 Task: Open Card Employee Onboarding Review in Board Sales Compensation and Incentive Design to Workspace Database Management and add a team member Softage.2@softage.net, a label Purple, a checklist Scuba Diving, an attachment from your onedrive, a color Purple and finally, add a card description 'Plan and execute company team-building retreat with a focus on team communication' and a comment 'This item presents an opportunity to showcase our skills and expertise, so let us make the most of it.'. Add a start date 'Jan 12, 1900' with a due date 'Jan 19, 1900'
Action: Mouse moved to (43, 322)
Screenshot: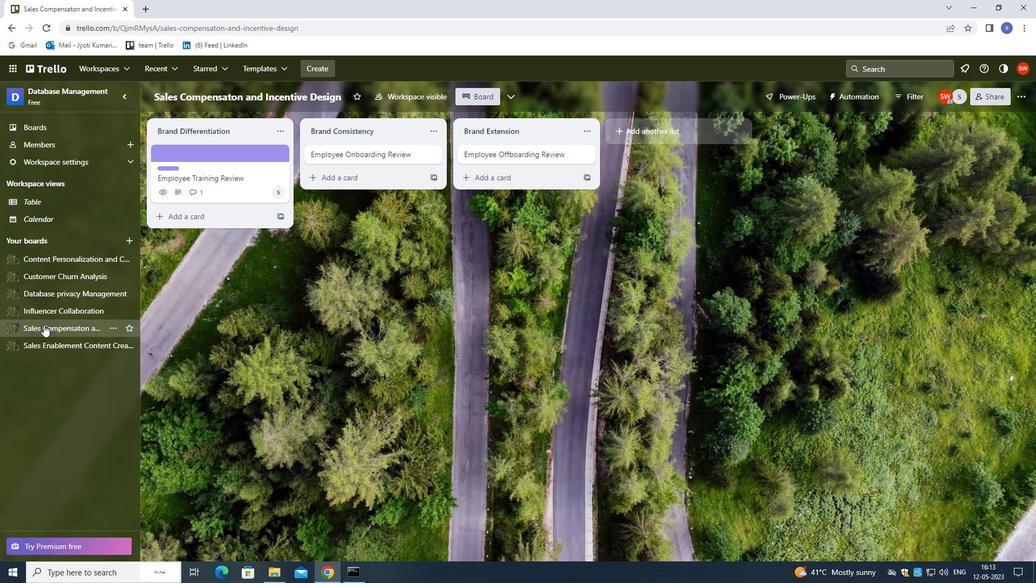 
Action: Mouse pressed left at (43, 322)
Screenshot: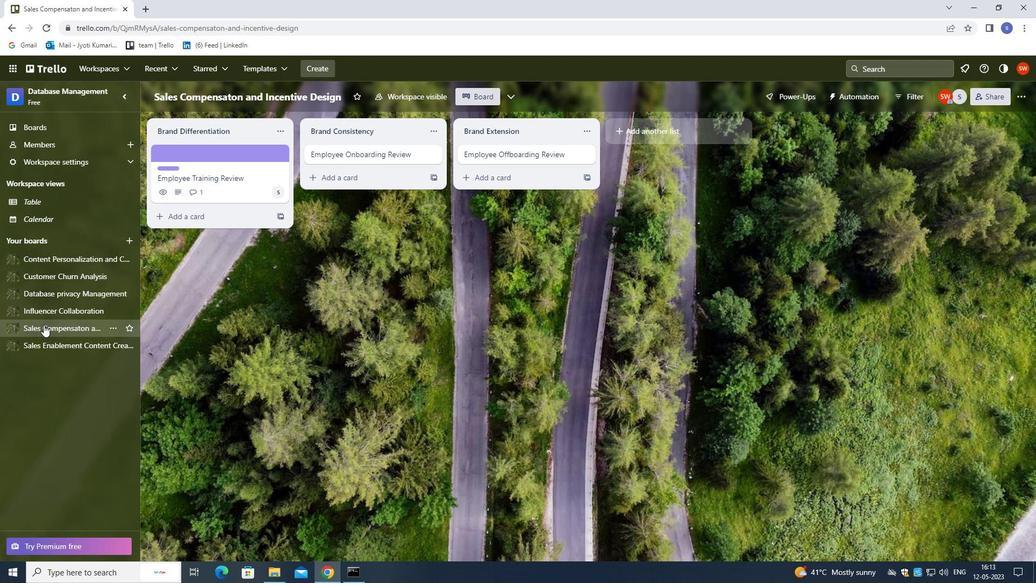 
Action: Mouse moved to (341, 153)
Screenshot: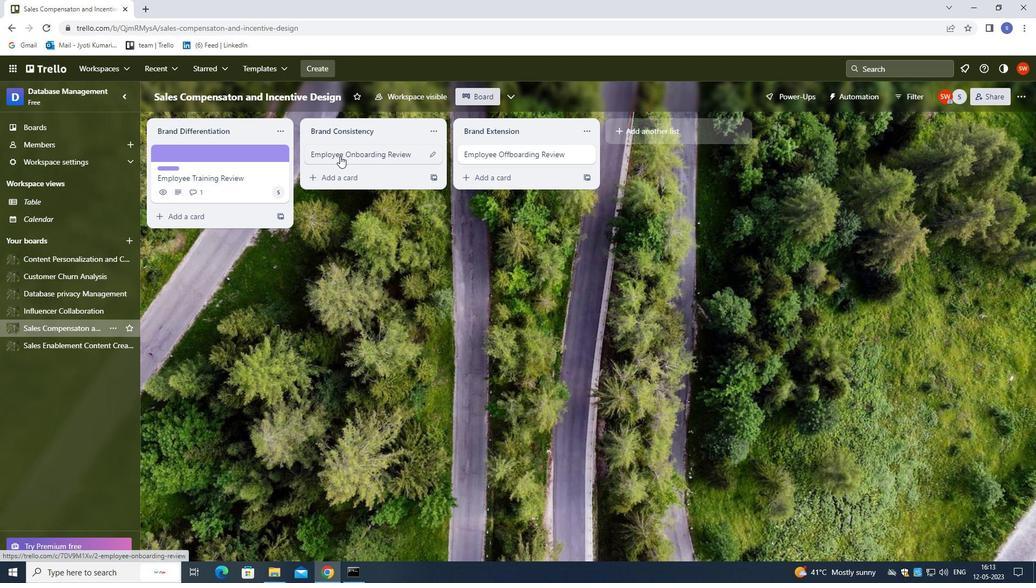 
Action: Mouse pressed left at (341, 153)
Screenshot: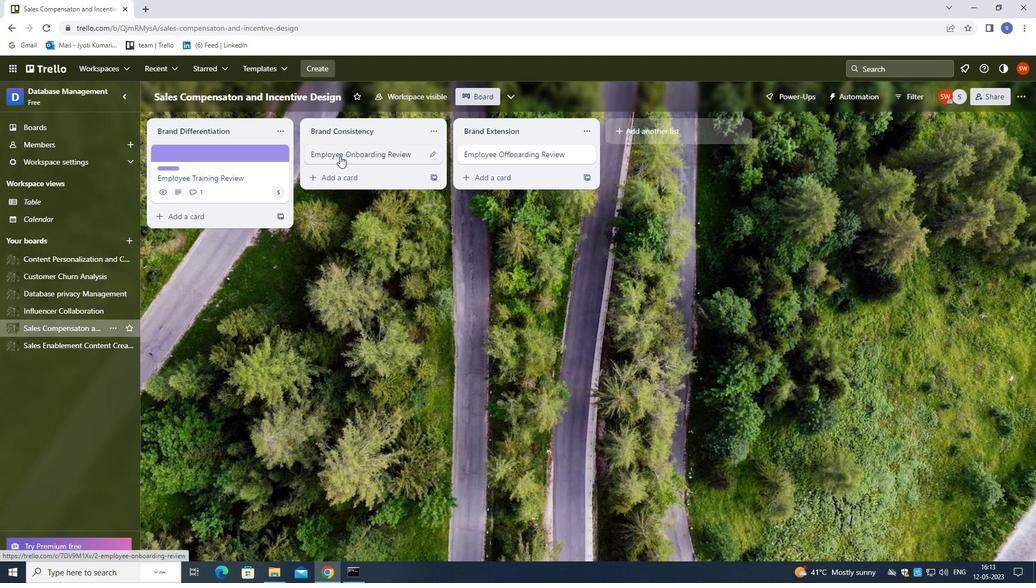 
Action: Mouse moved to (630, 189)
Screenshot: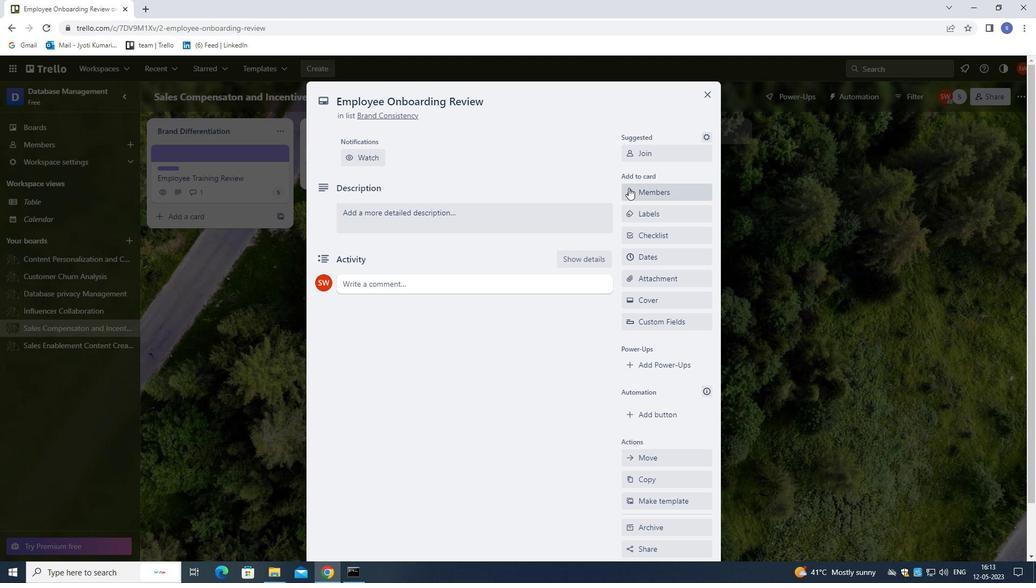 
Action: Mouse pressed left at (630, 189)
Screenshot: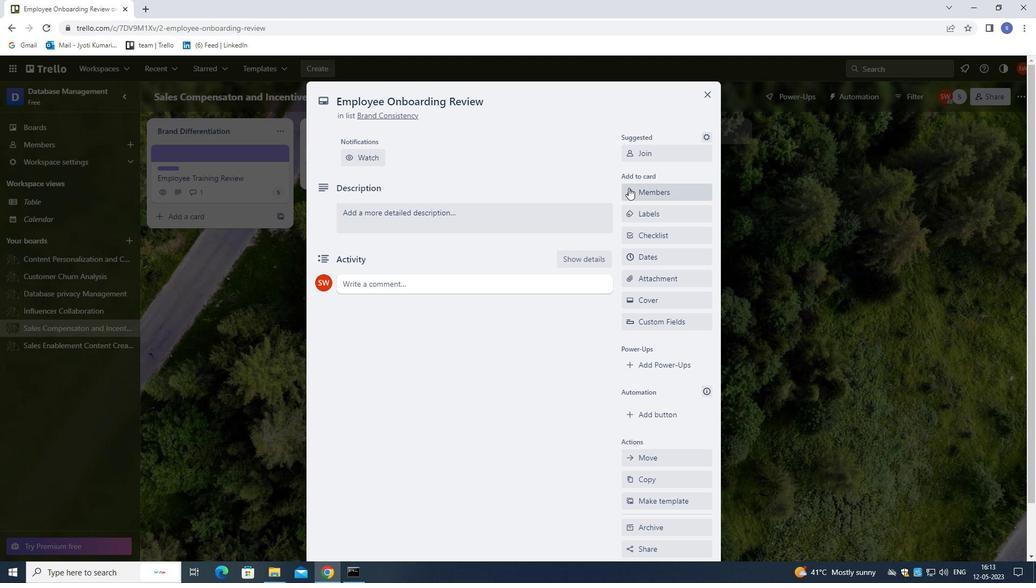 
Action: Mouse moved to (603, 309)
Screenshot: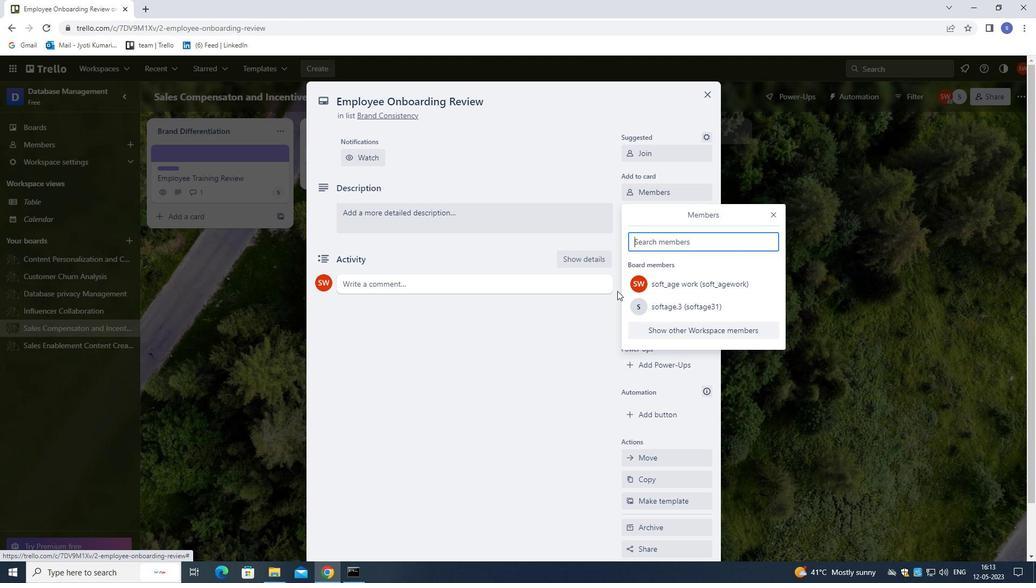 
Action: Key pressed softage.2<Key.shift>@SOFTAGE.NET
Screenshot: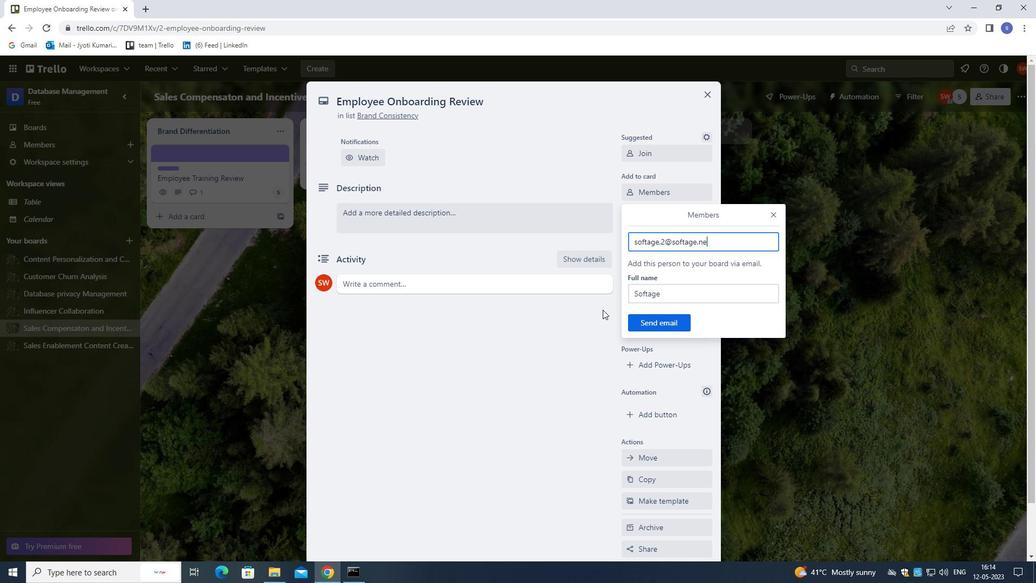 
Action: Mouse moved to (635, 320)
Screenshot: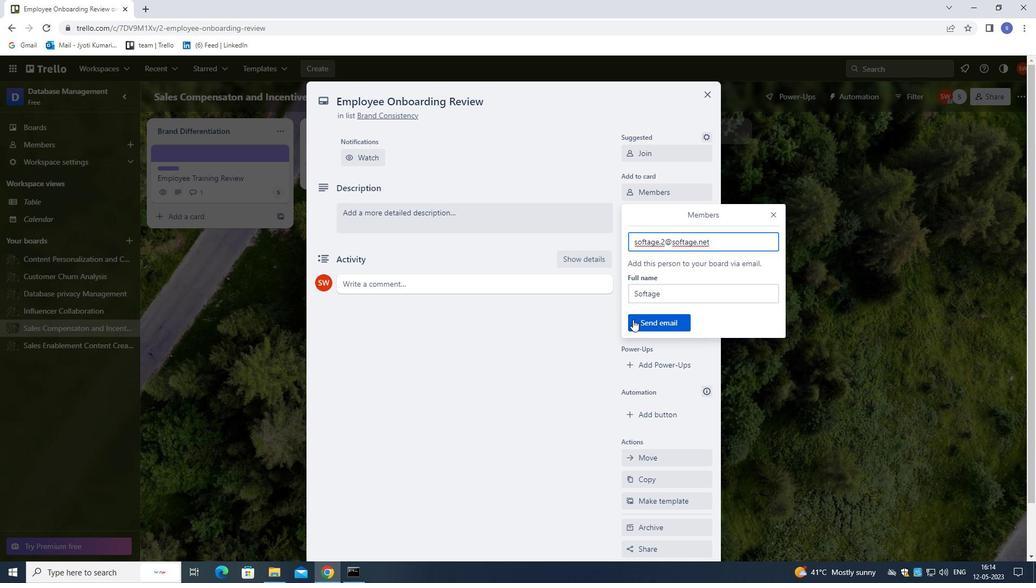 
Action: Mouse pressed left at (635, 320)
Screenshot: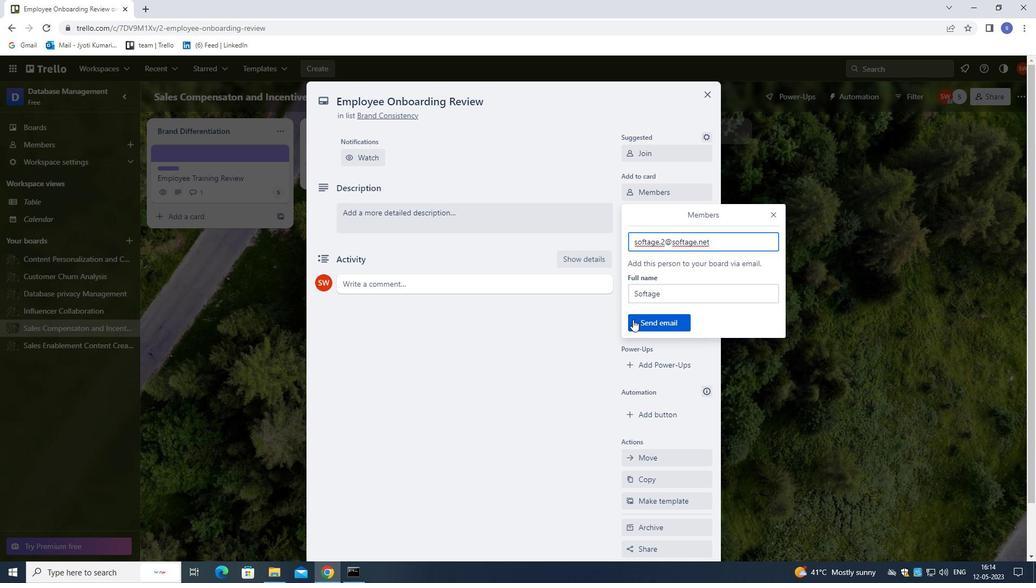 
Action: Mouse moved to (648, 217)
Screenshot: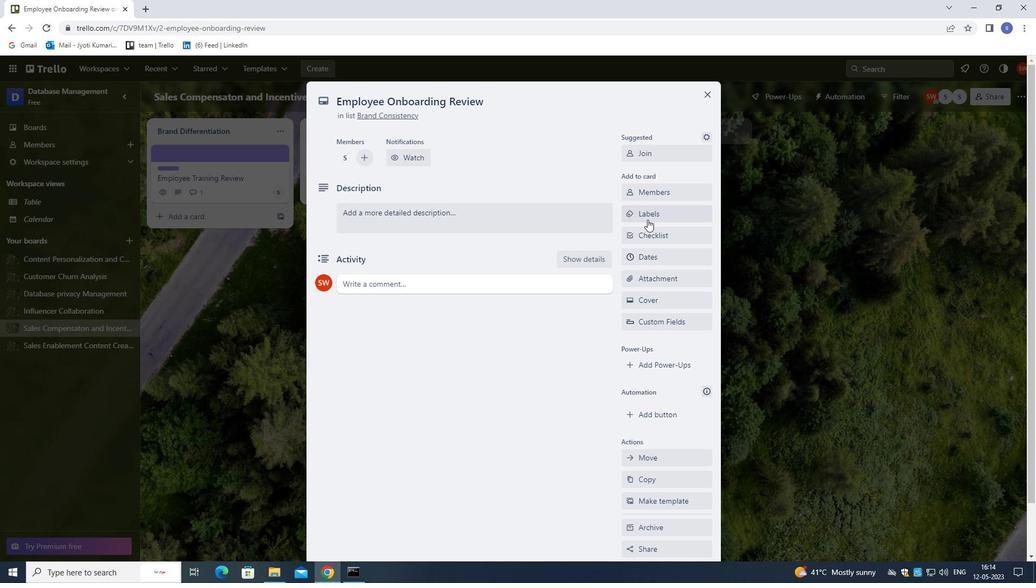 
Action: Mouse pressed left at (648, 217)
Screenshot: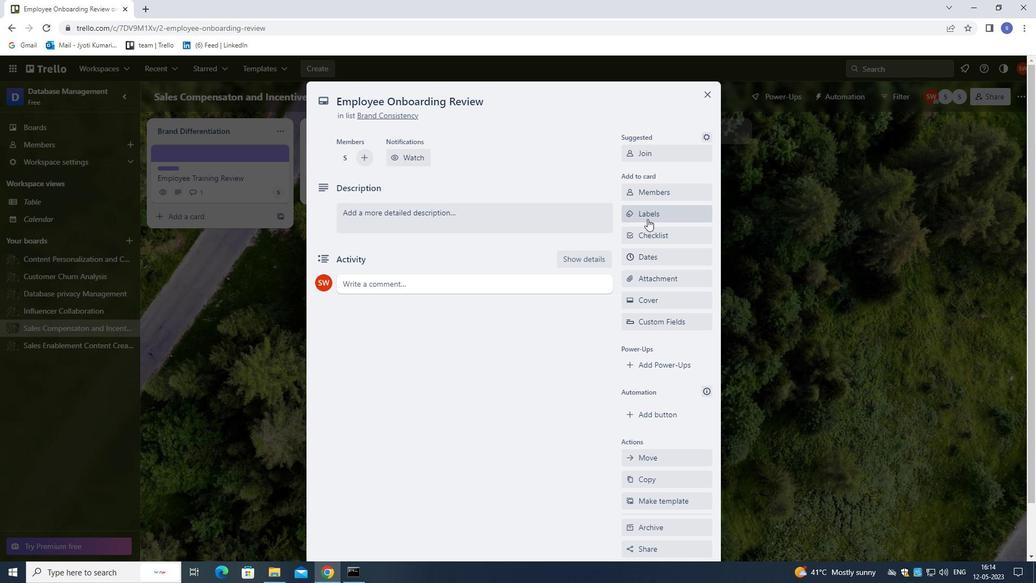 
Action: Mouse moved to (648, 216)
Screenshot: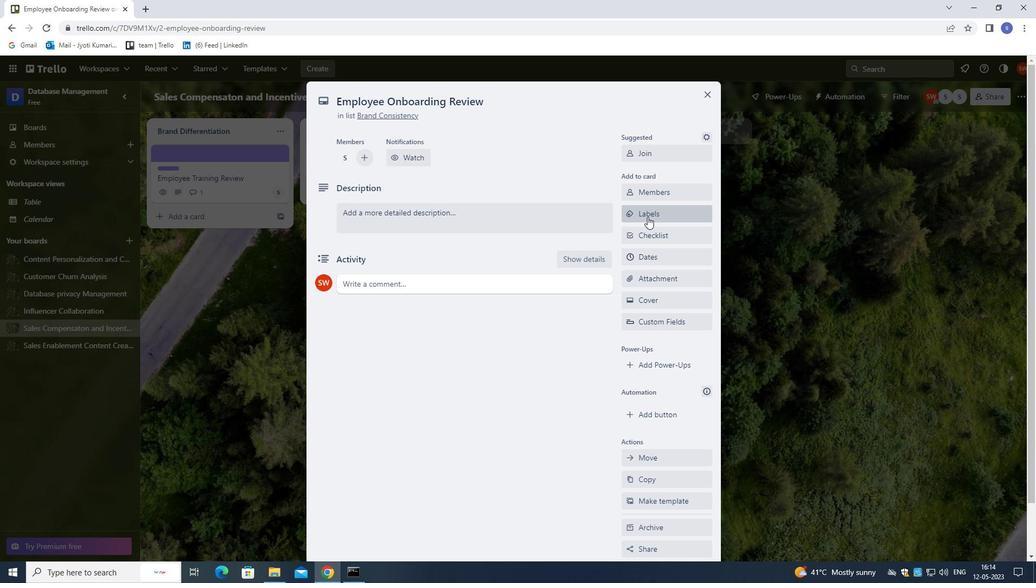 
Action: Key pressed P
Screenshot: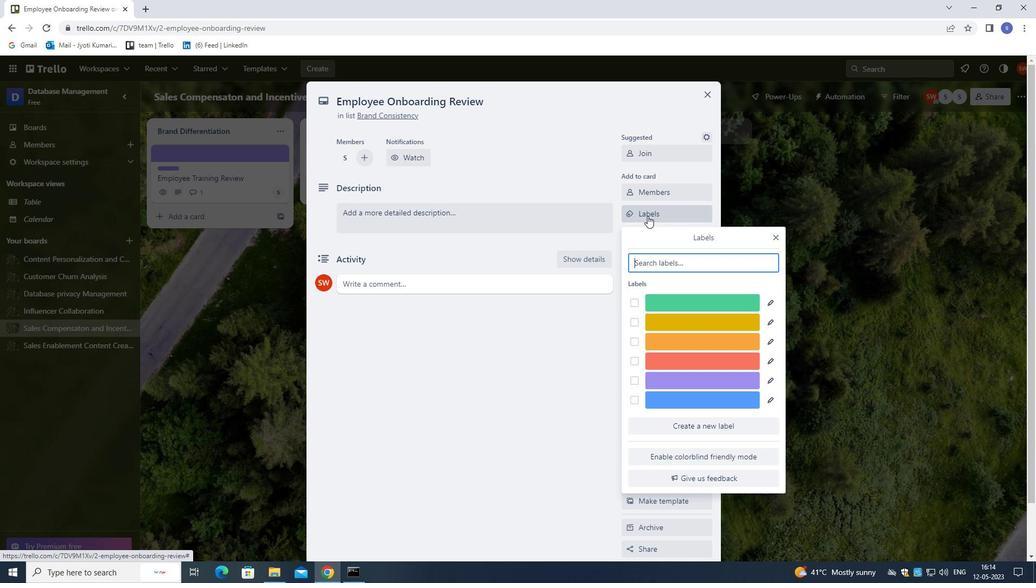 
Action: Mouse moved to (677, 304)
Screenshot: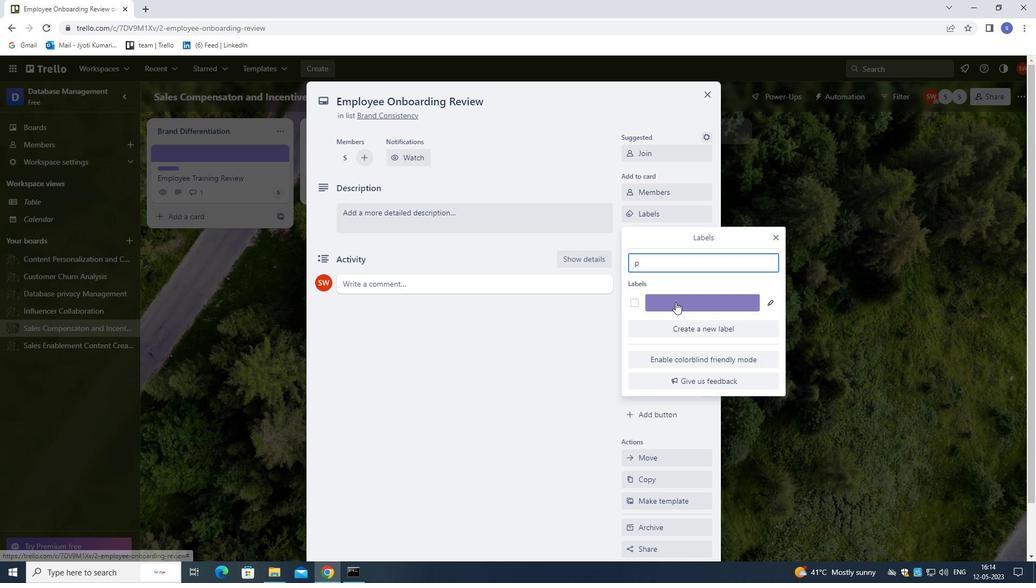 
Action: Mouse pressed left at (677, 304)
Screenshot: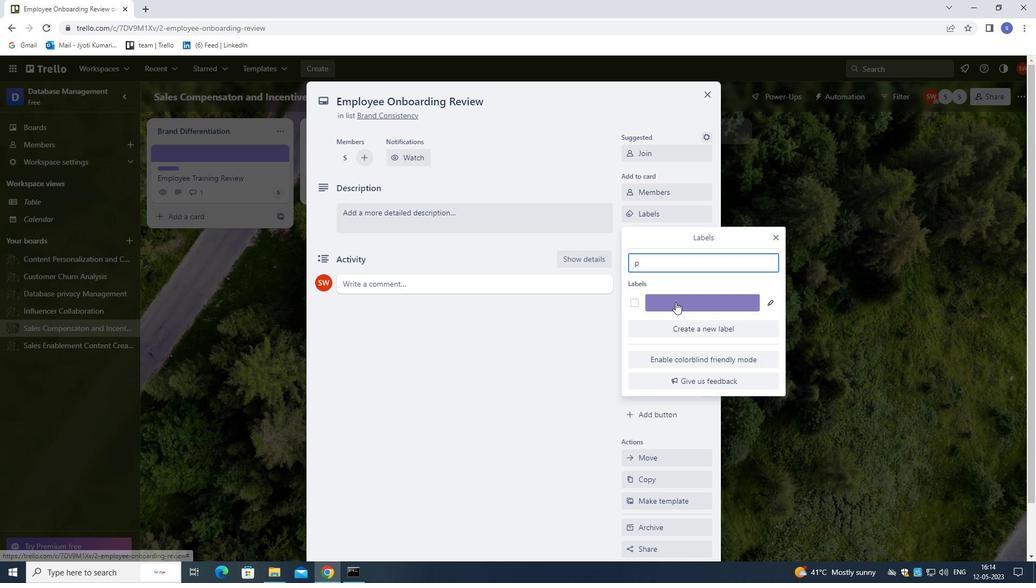 
Action: Mouse moved to (778, 235)
Screenshot: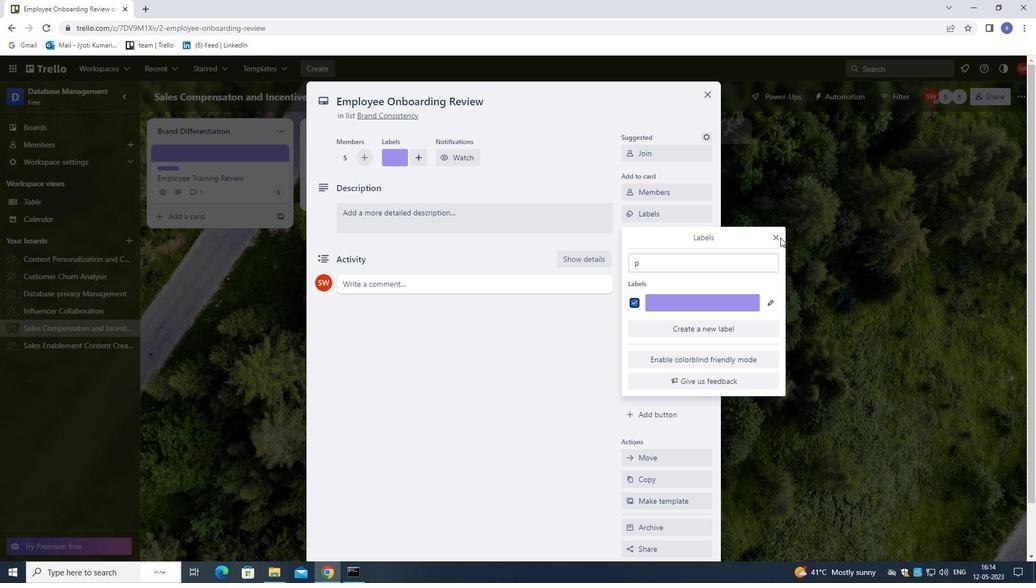 
Action: Mouse pressed left at (778, 235)
Screenshot: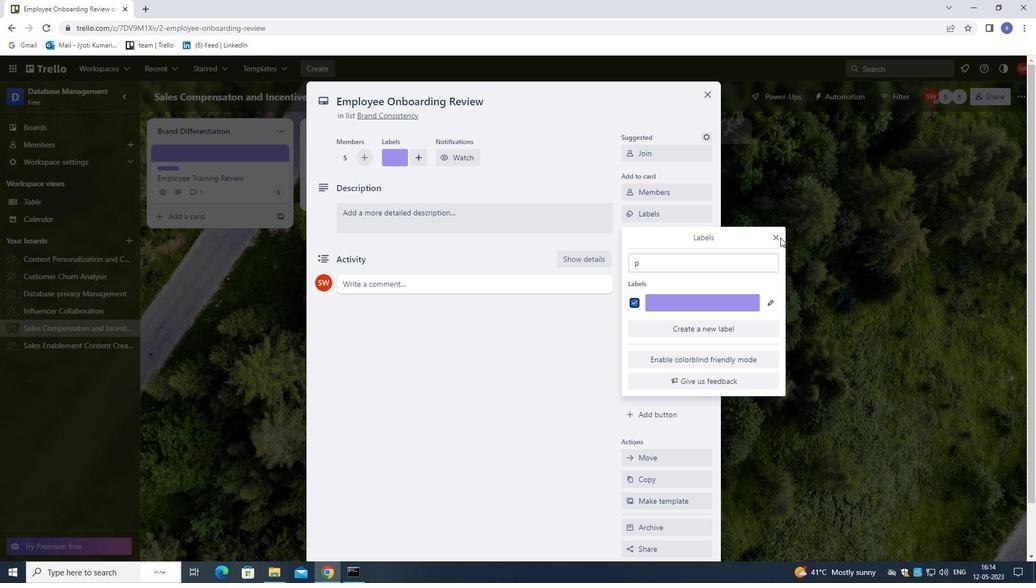 
Action: Mouse moved to (655, 238)
Screenshot: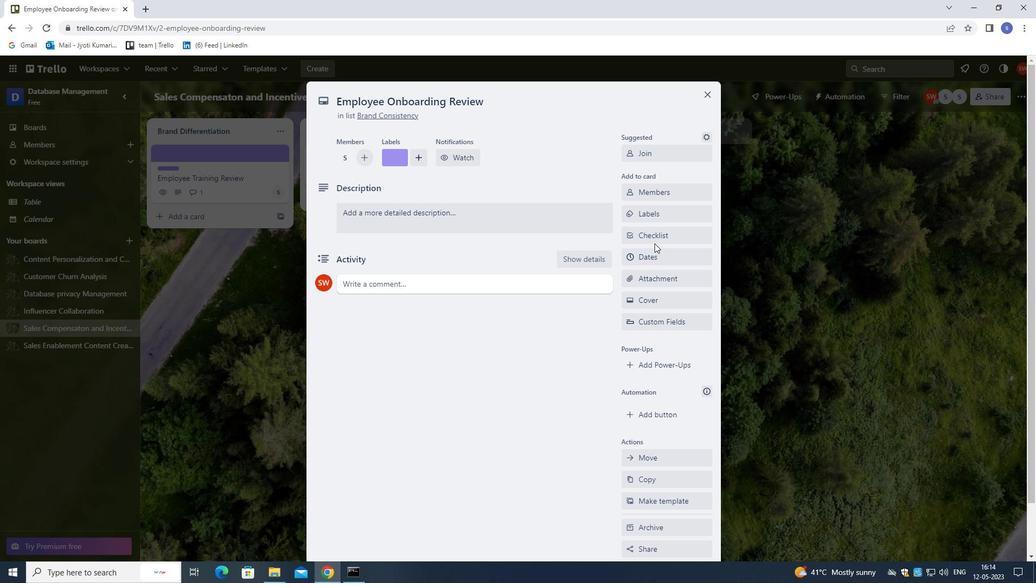 
Action: Mouse pressed left at (655, 238)
Screenshot: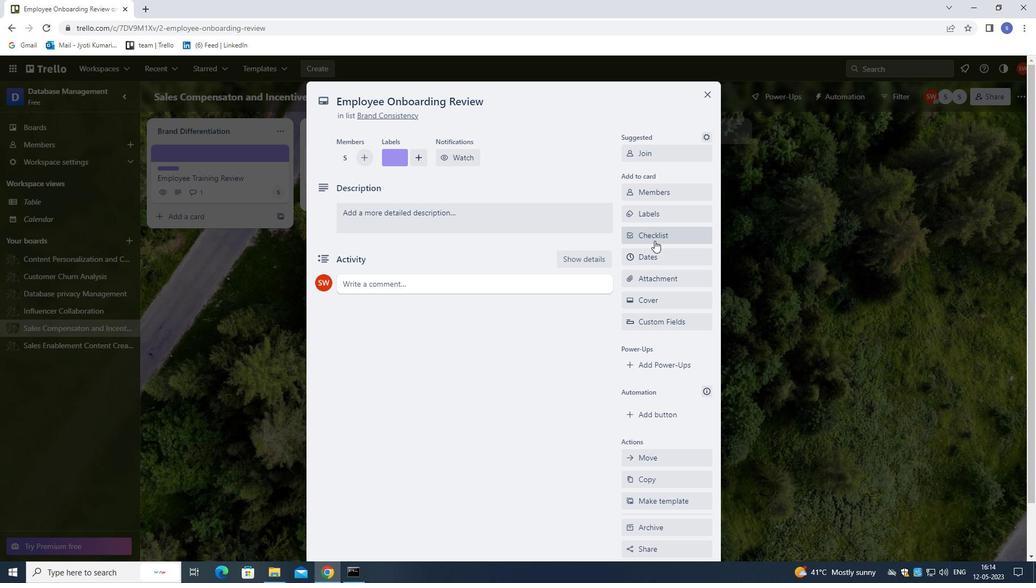 
Action: Mouse moved to (655, 238)
Screenshot: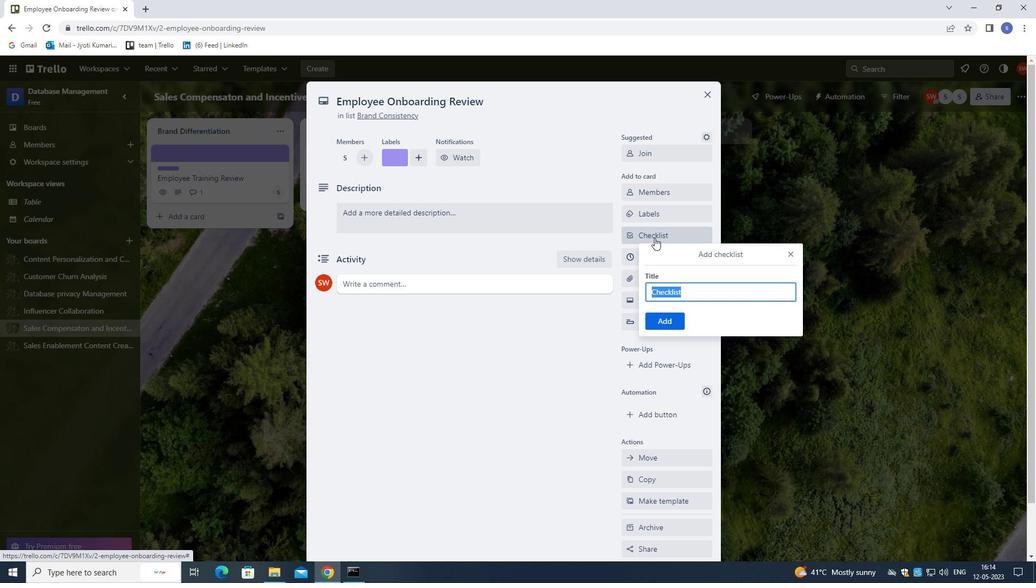 
Action: Key pressed SC
Screenshot: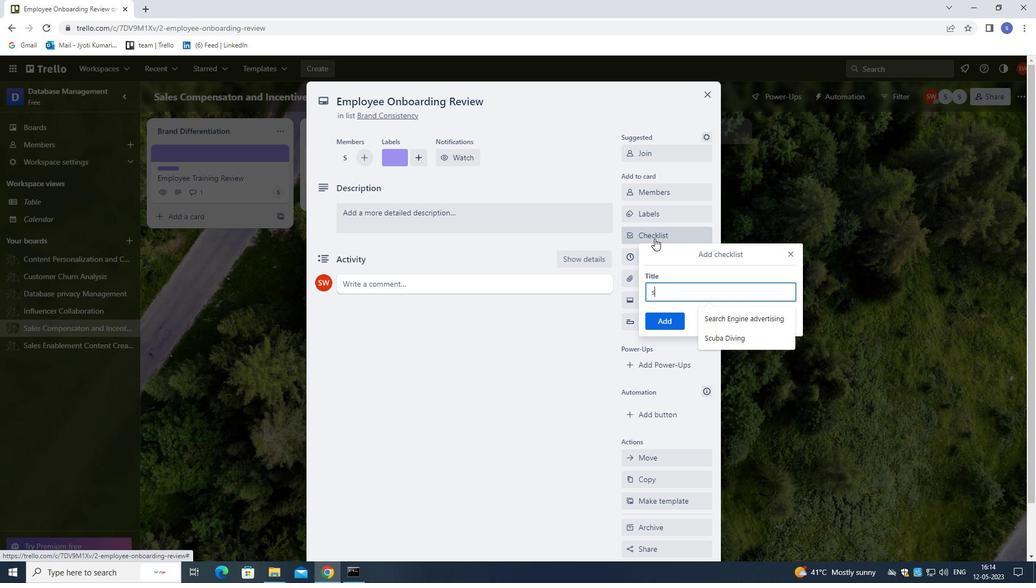 
Action: Mouse moved to (713, 323)
Screenshot: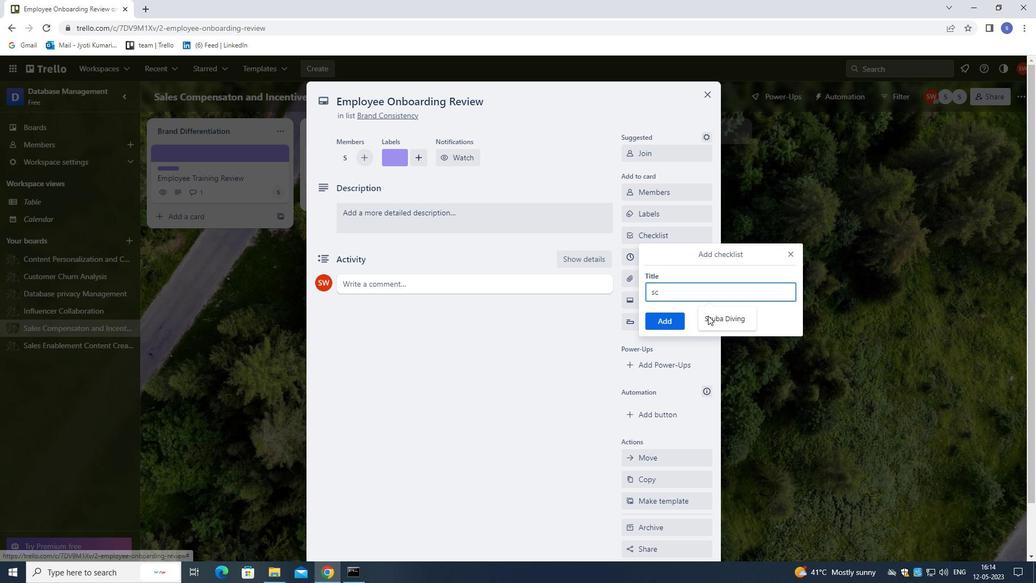 
Action: Mouse pressed left at (713, 323)
Screenshot: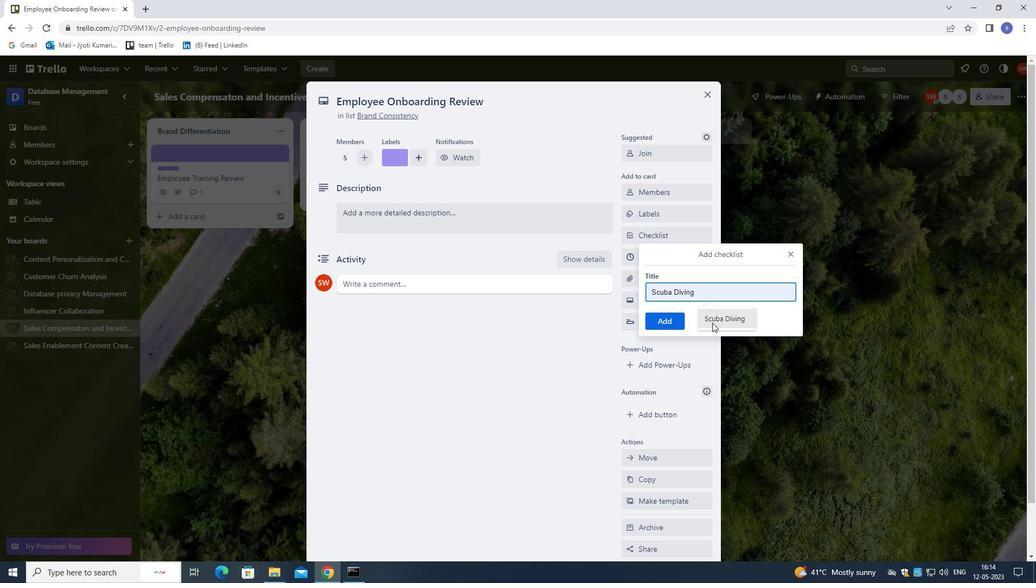 
Action: Mouse moved to (658, 317)
Screenshot: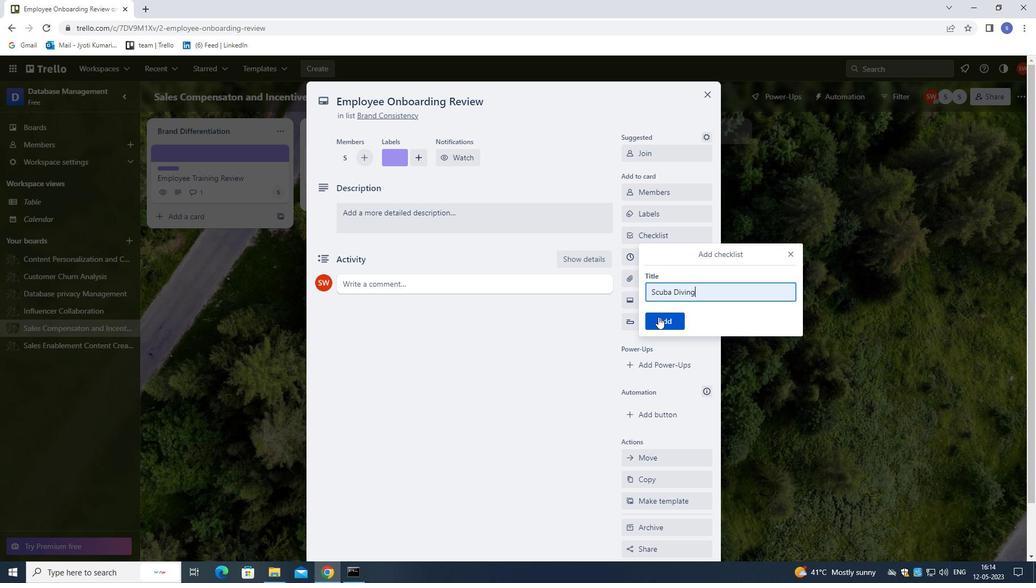 
Action: Mouse pressed left at (658, 317)
Screenshot: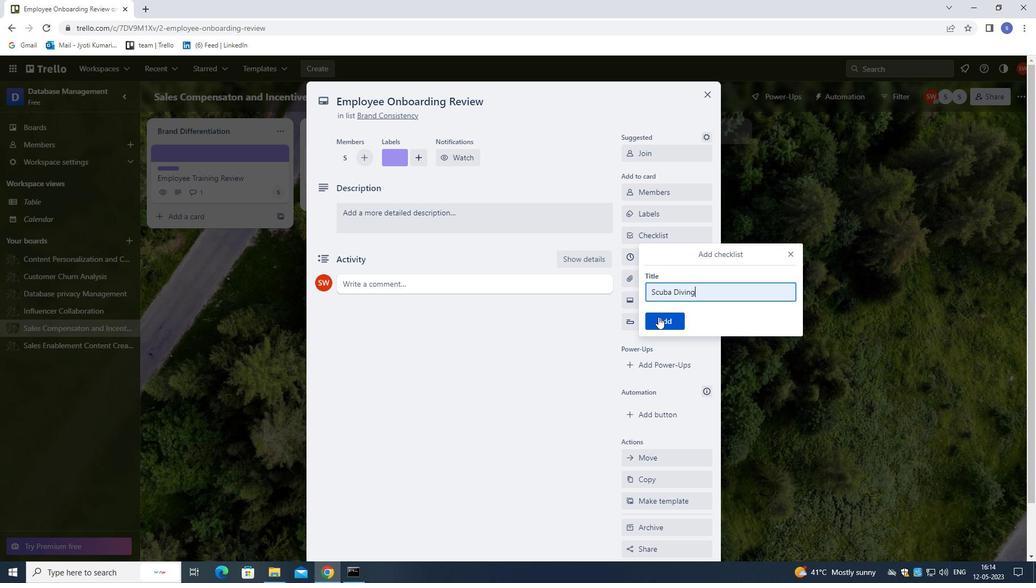 
Action: Mouse moved to (645, 258)
Screenshot: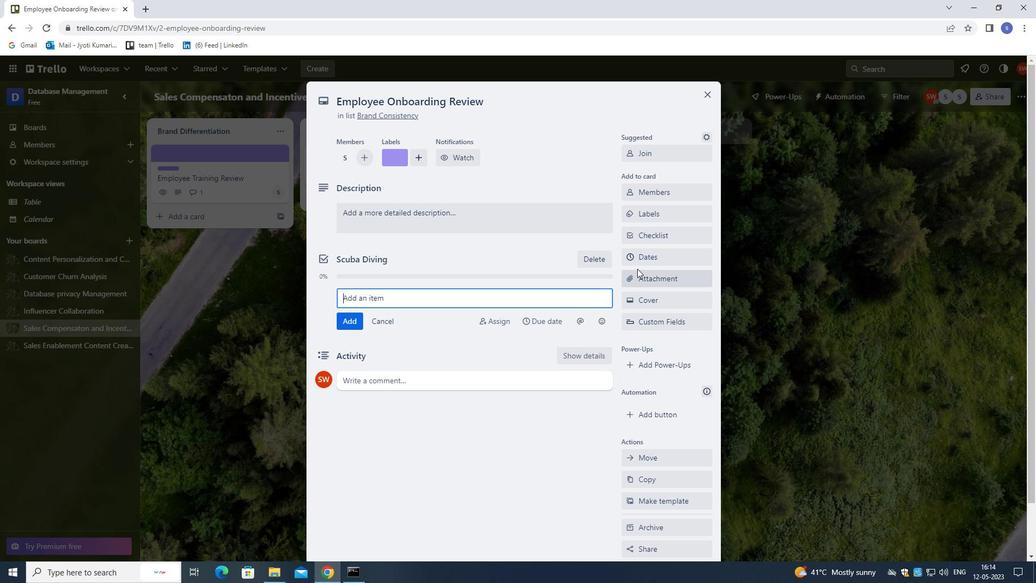 
Action: Mouse pressed left at (645, 258)
Screenshot: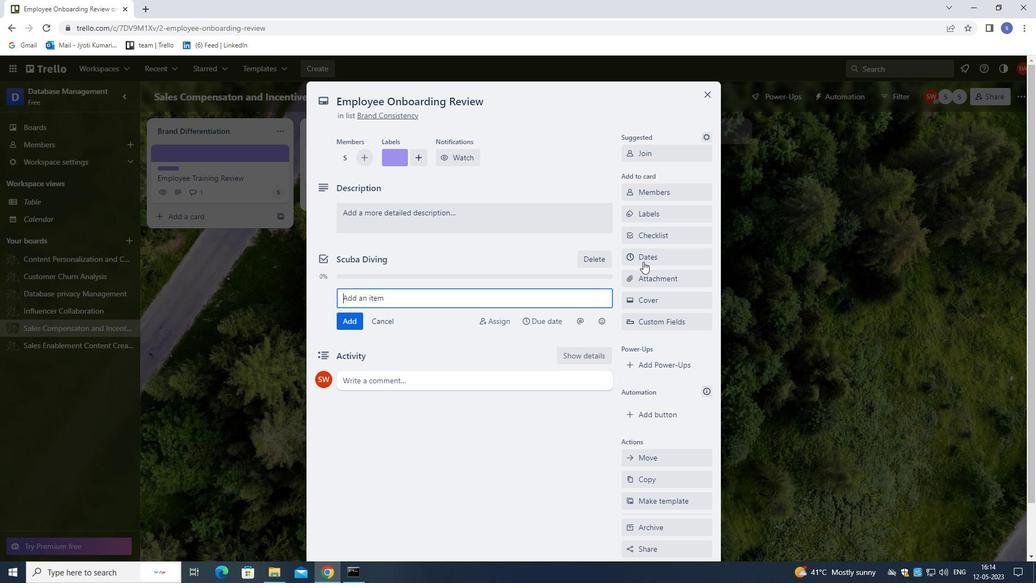 
Action: Mouse moved to (635, 291)
Screenshot: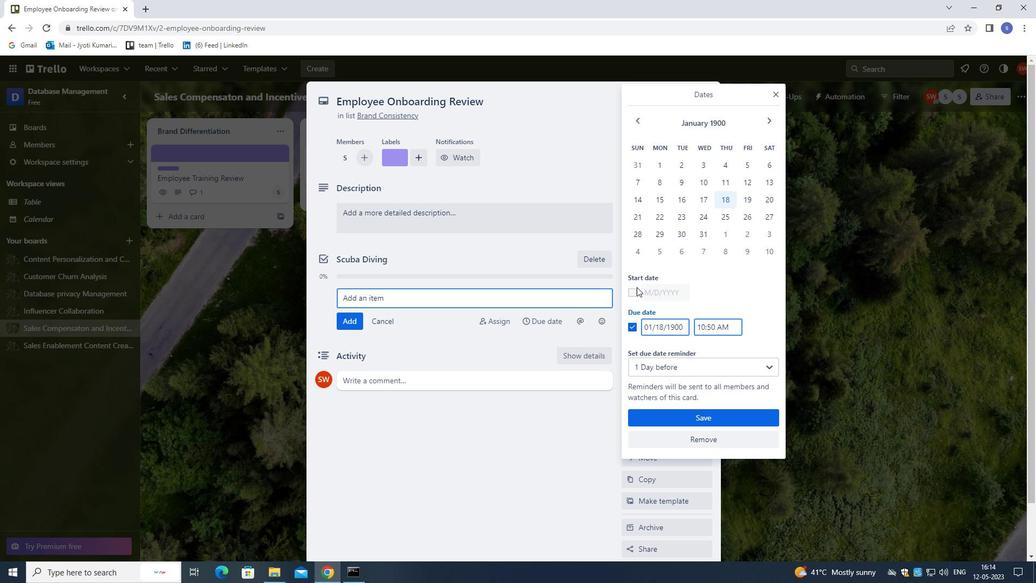 
Action: Mouse pressed left at (635, 291)
Screenshot: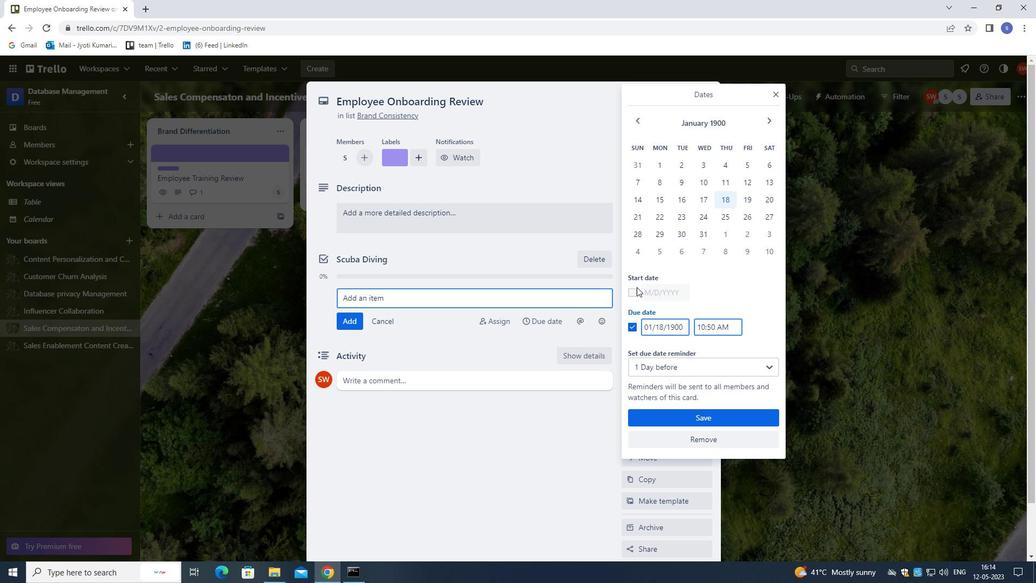 
Action: Mouse moved to (656, 289)
Screenshot: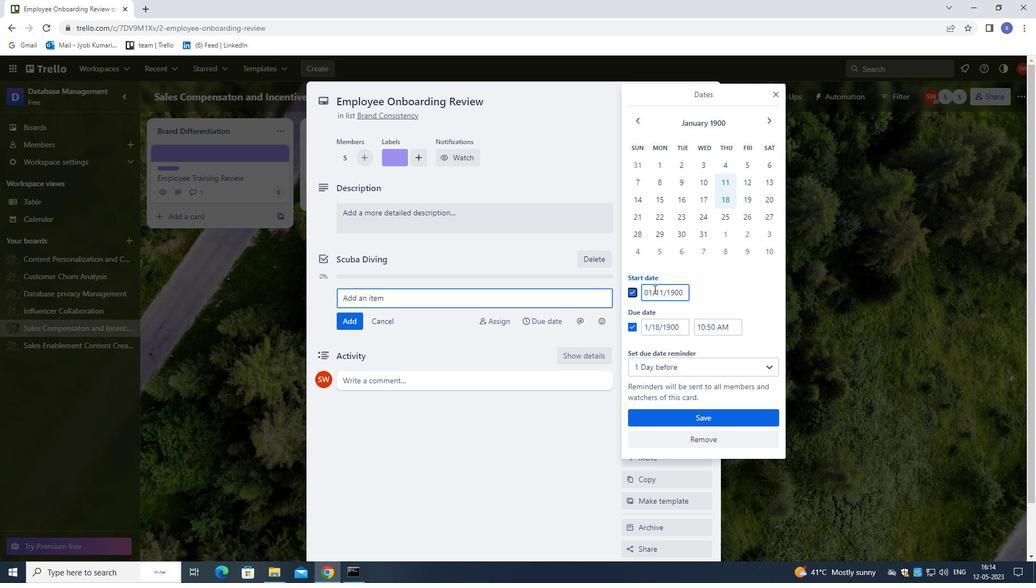 
Action: Mouse pressed left at (656, 289)
Screenshot: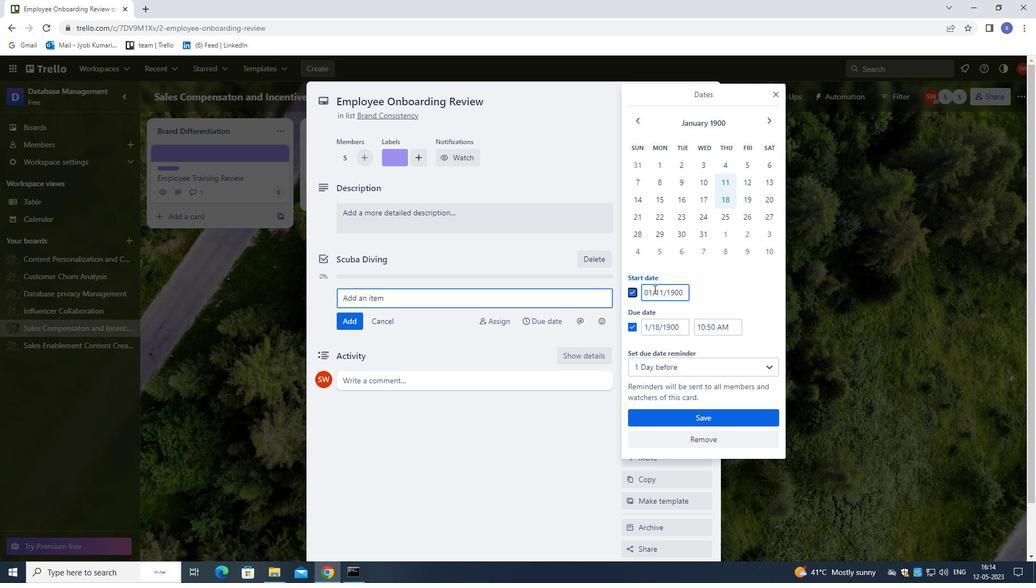 
Action: Mouse moved to (658, 341)
Screenshot: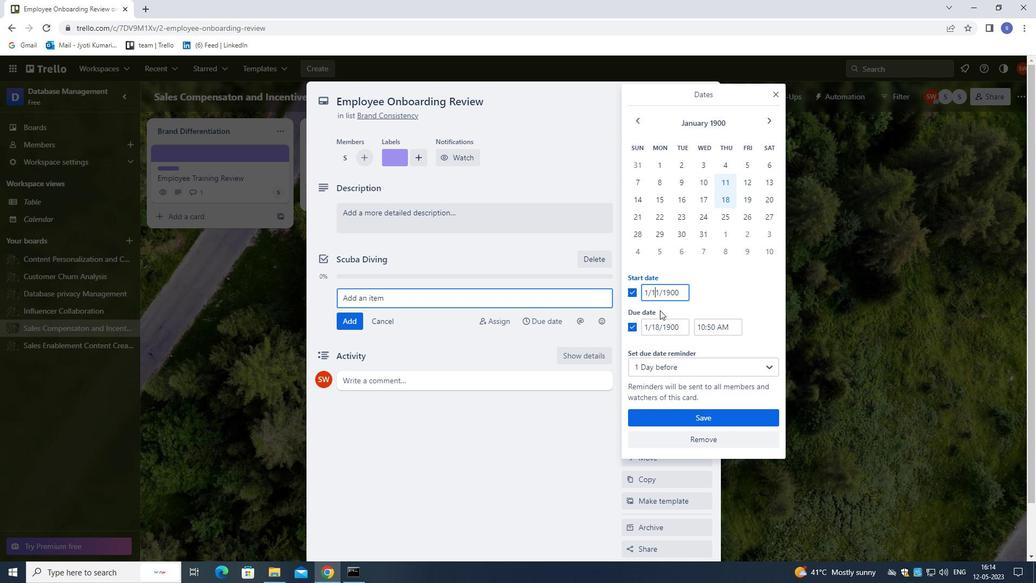
Action: Key pressed <Key.right><Key.backspace>2
Screenshot: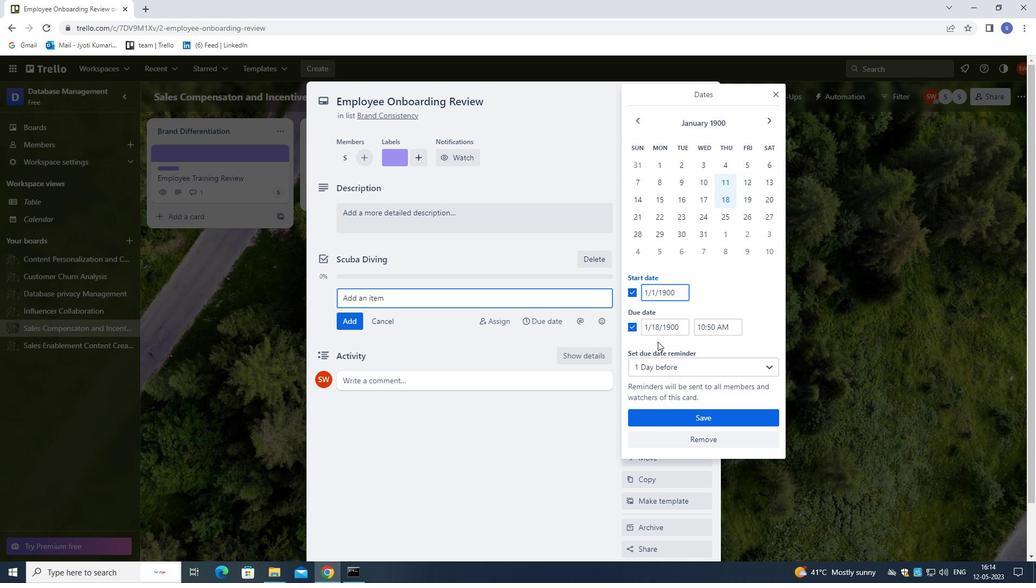 
Action: Mouse moved to (651, 325)
Screenshot: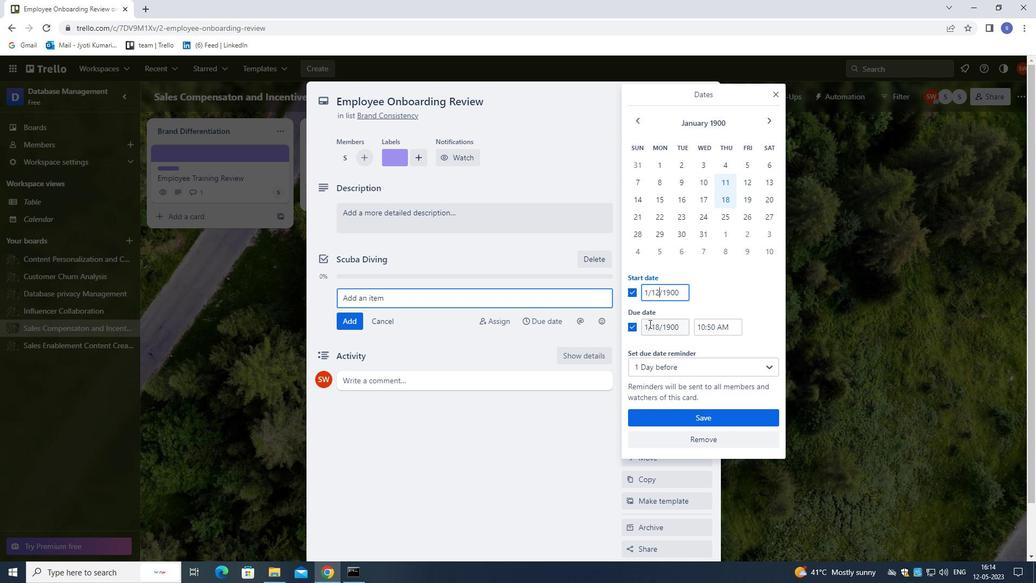 
Action: Mouse pressed left at (651, 325)
Screenshot: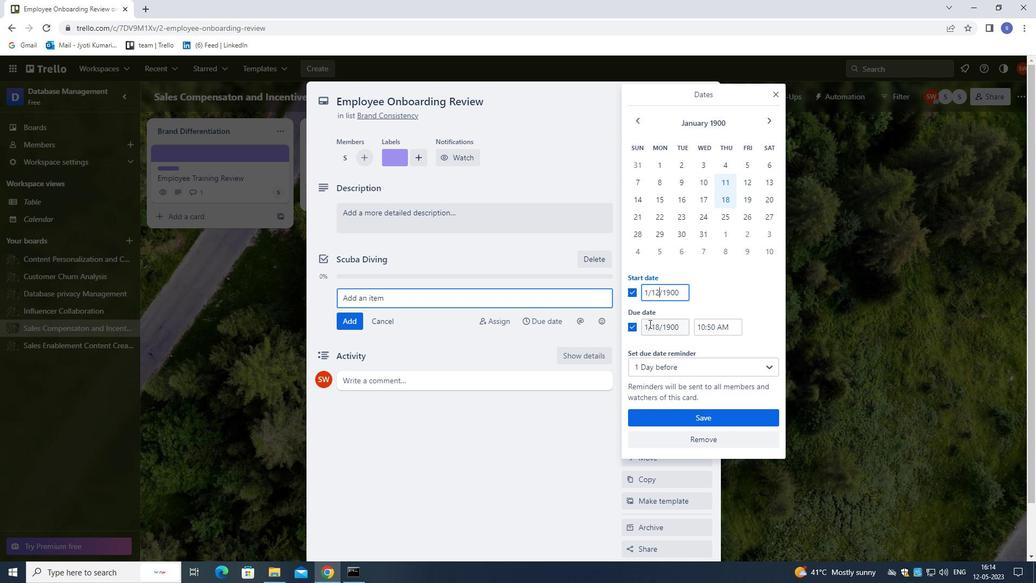 
Action: Mouse moved to (660, 352)
Screenshot: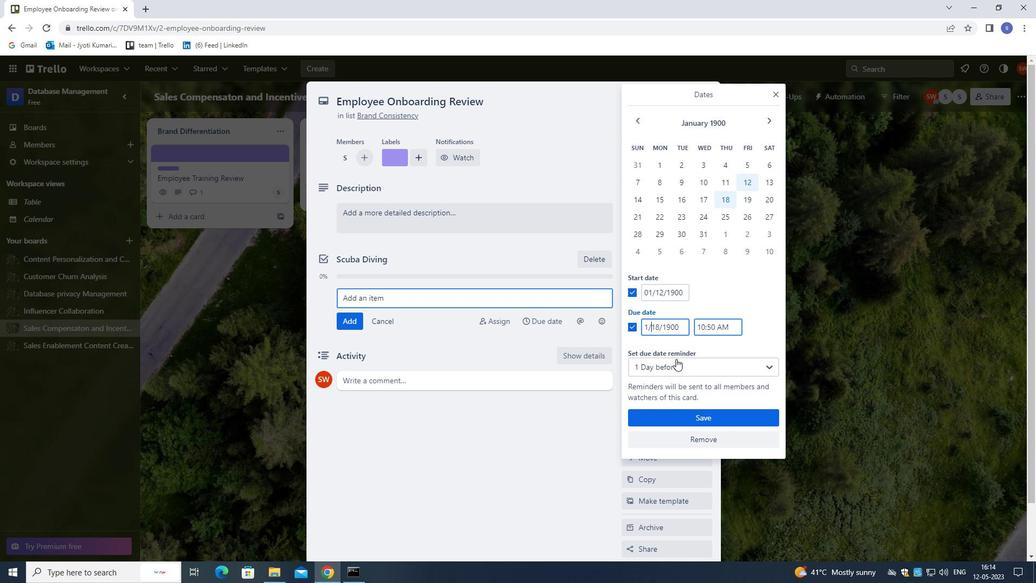 
Action: Key pressed <Key.right><Key.right><Key.backspace>9
Screenshot: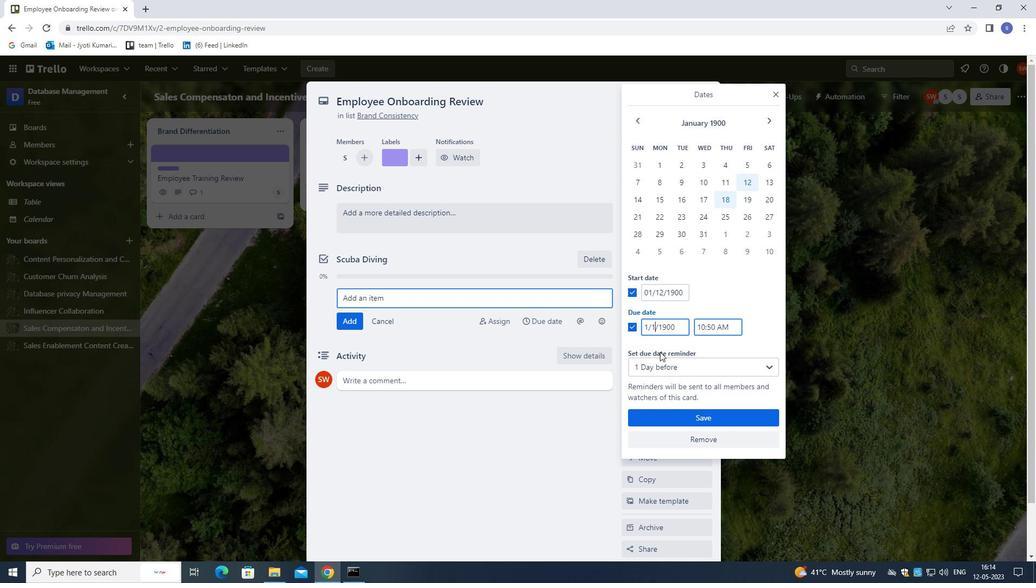 
Action: Mouse moved to (655, 409)
Screenshot: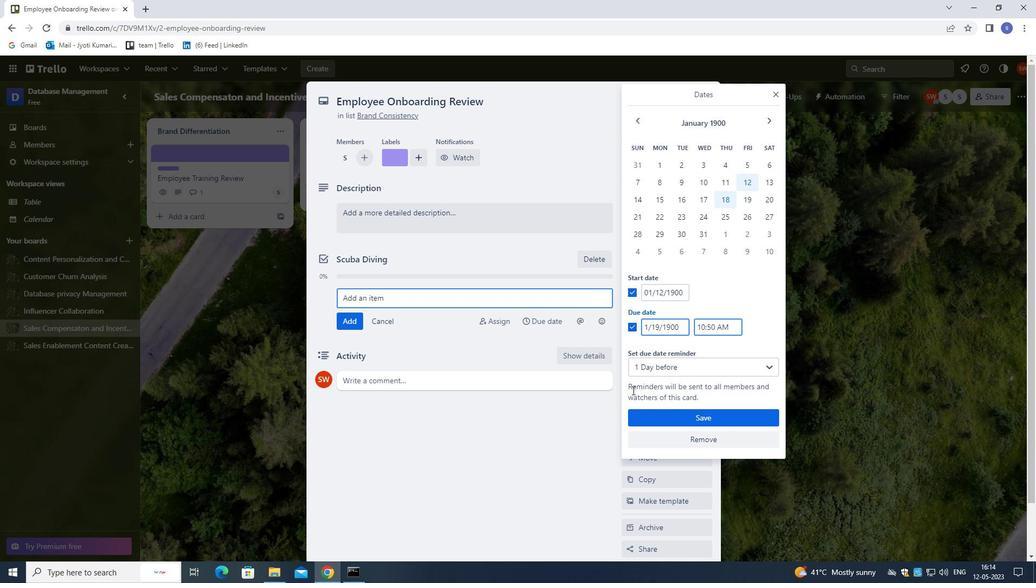 
Action: Mouse pressed left at (655, 409)
Screenshot: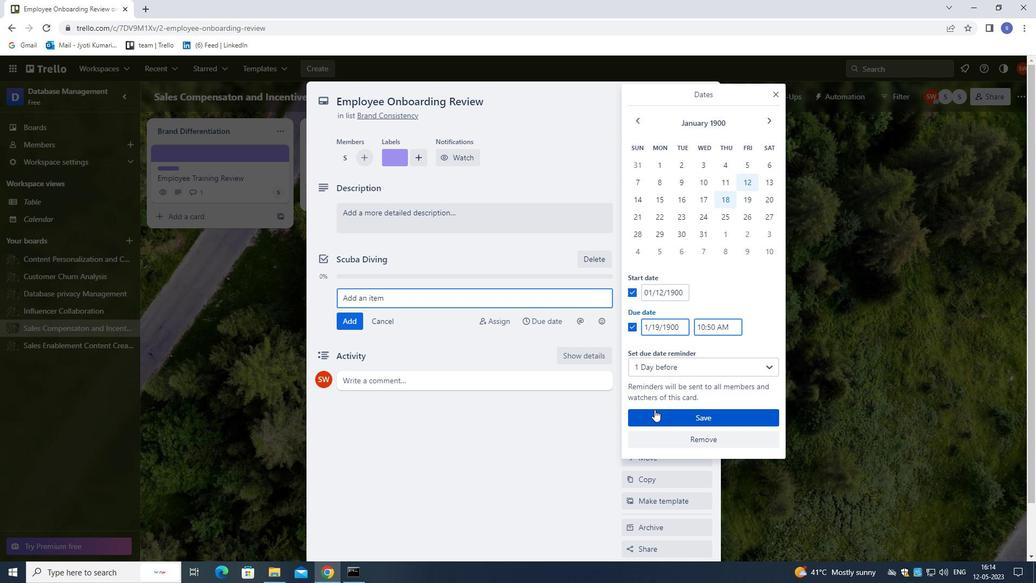
Action: Mouse moved to (659, 274)
Screenshot: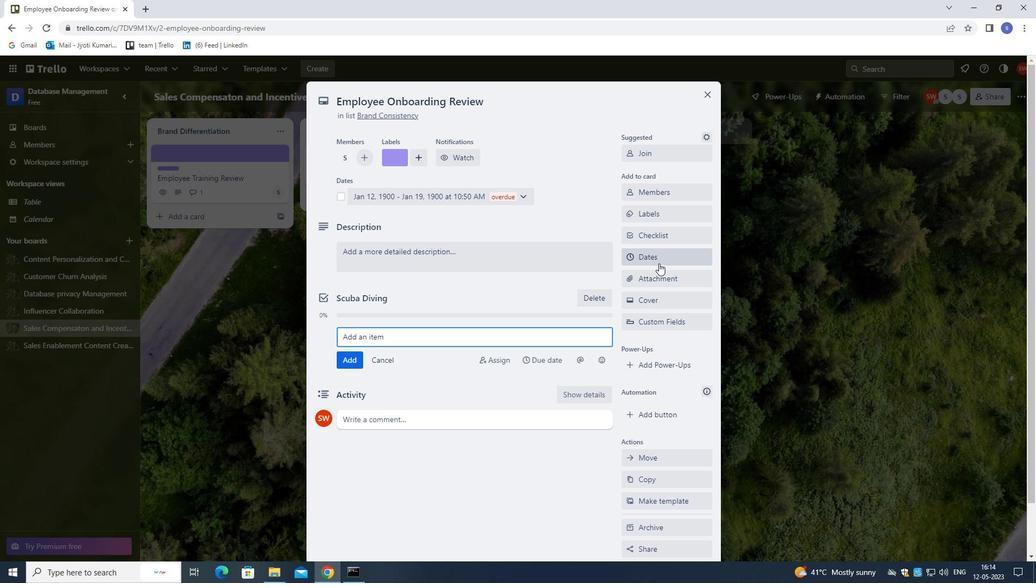 
Action: Mouse pressed left at (659, 274)
Screenshot: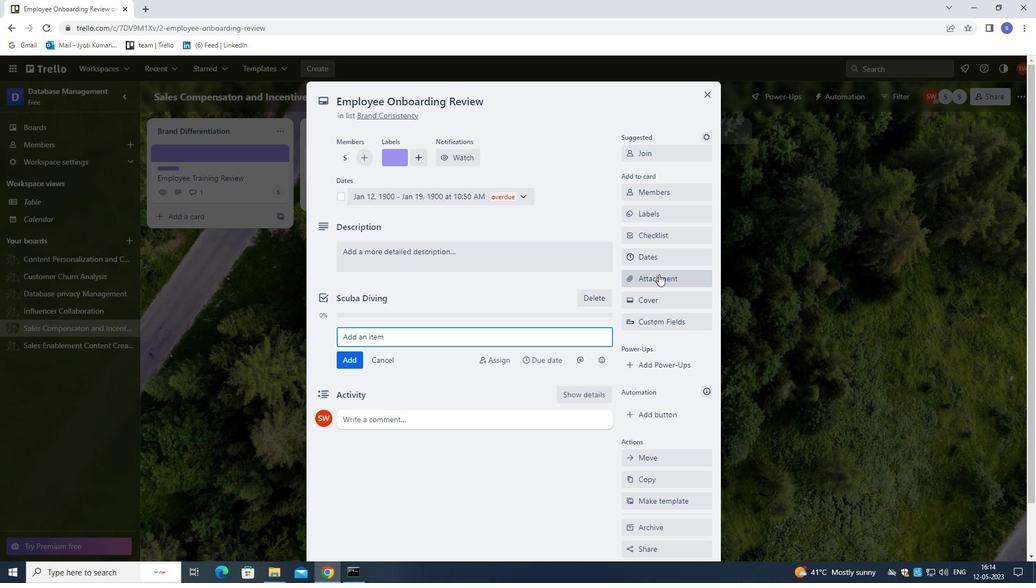
Action: Mouse moved to (660, 411)
Screenshot: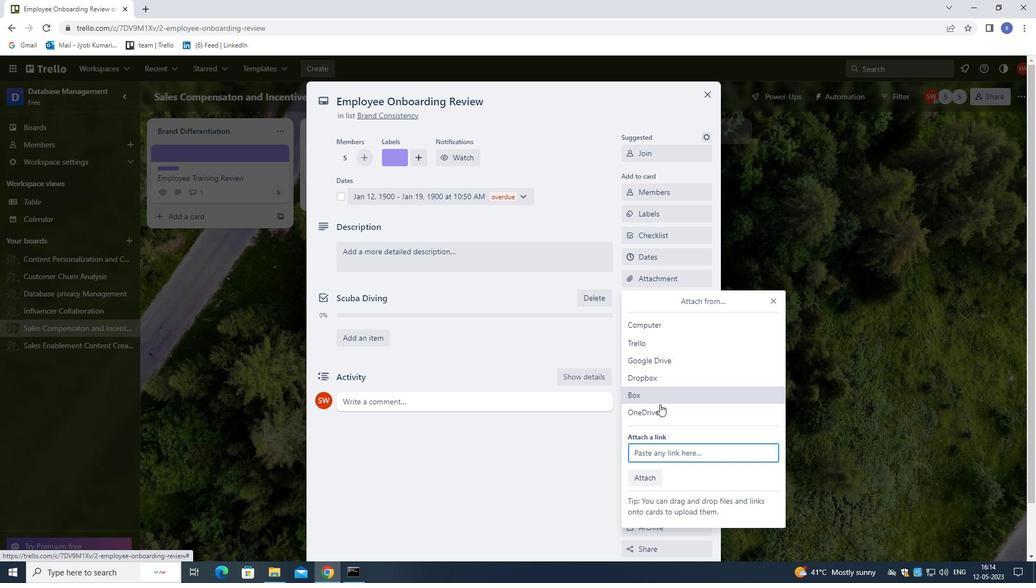
Action: Mouse pressed left at (660, 411)
Screenshot: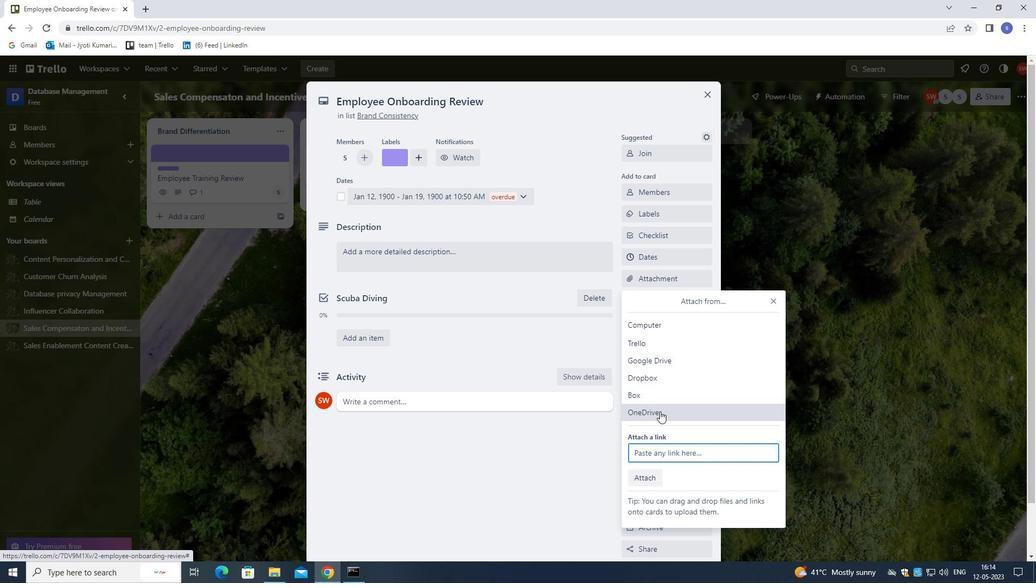 
Action: Mouse moved to (389, 205)
Screenshot: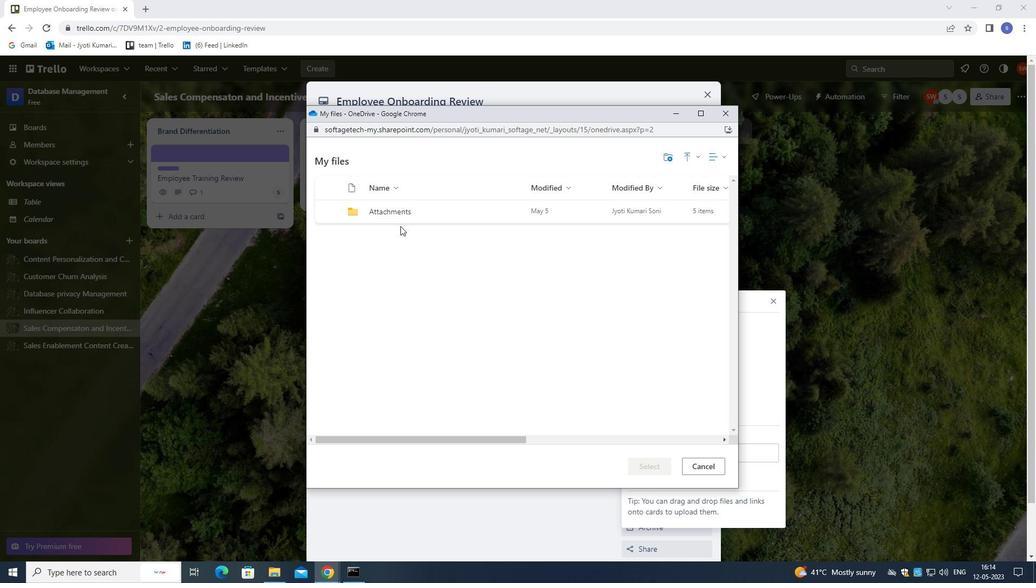 
Action: Mouse pressed left at (389, 205)
Screenshot: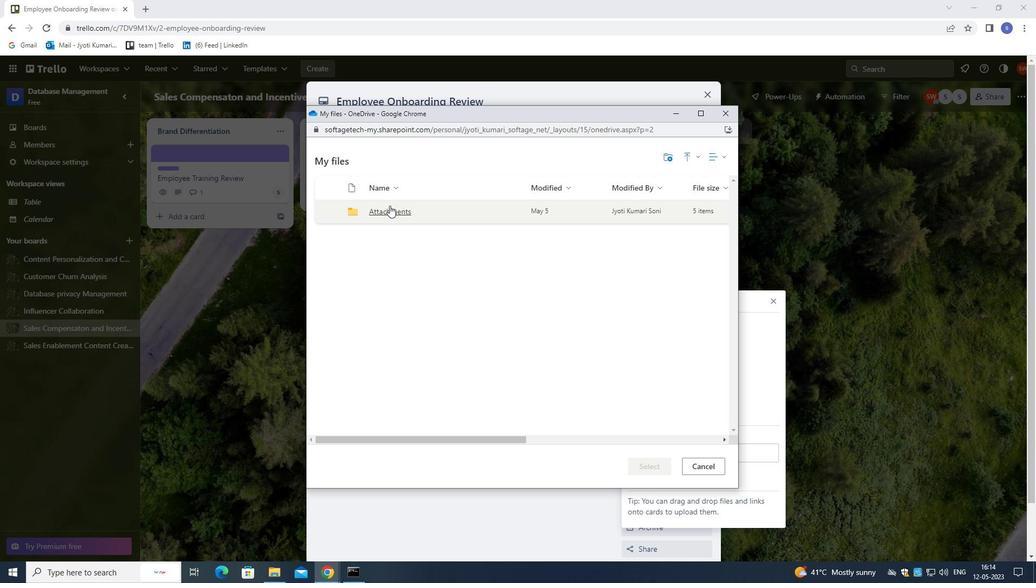 
Action: Mouse moved to (390, 213)
Screenshot: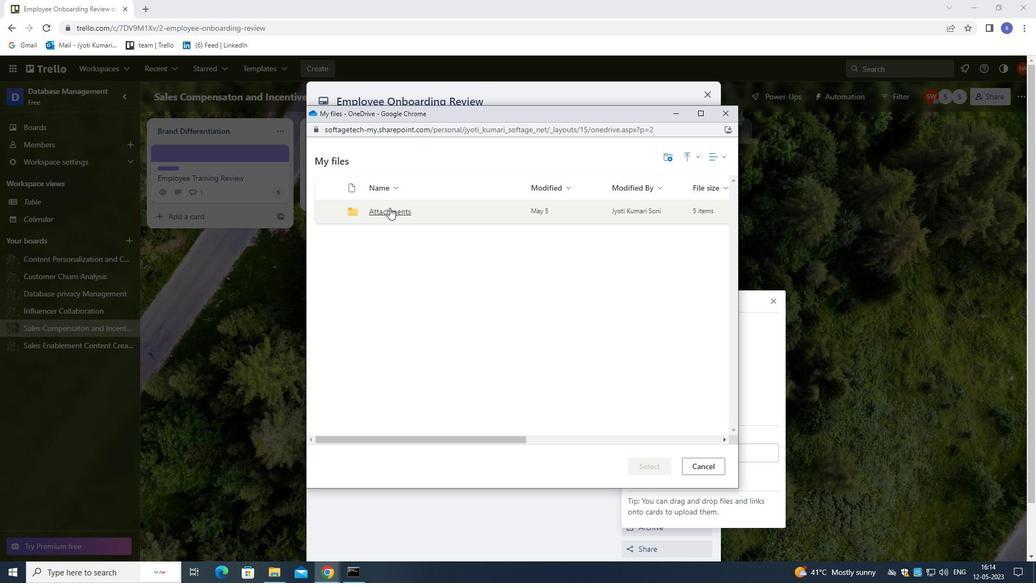 
Action: Mouse pressed left at (390, 213)
Screenshot: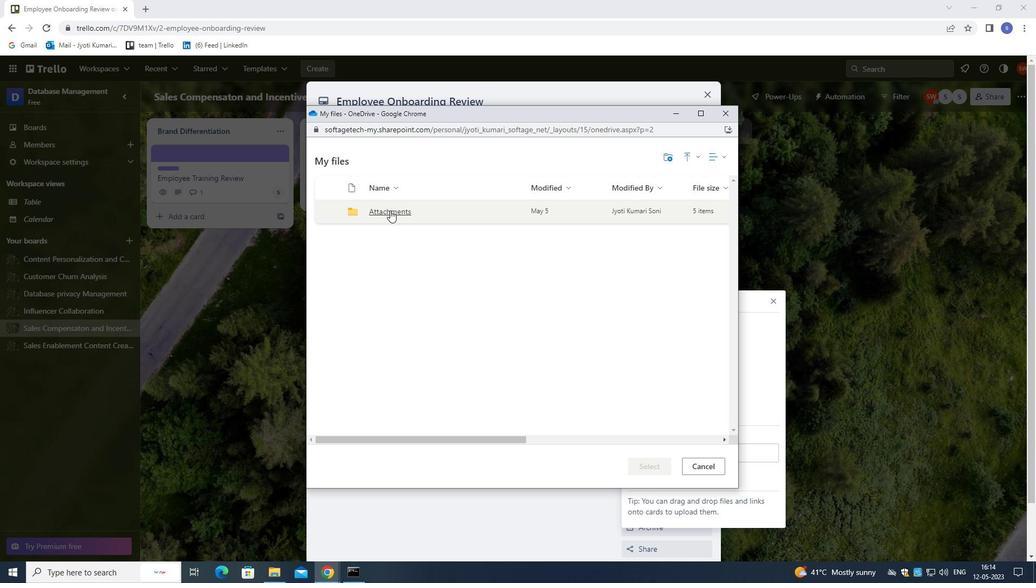 
Action: Mouse moved to (408, 309)
Screenshot: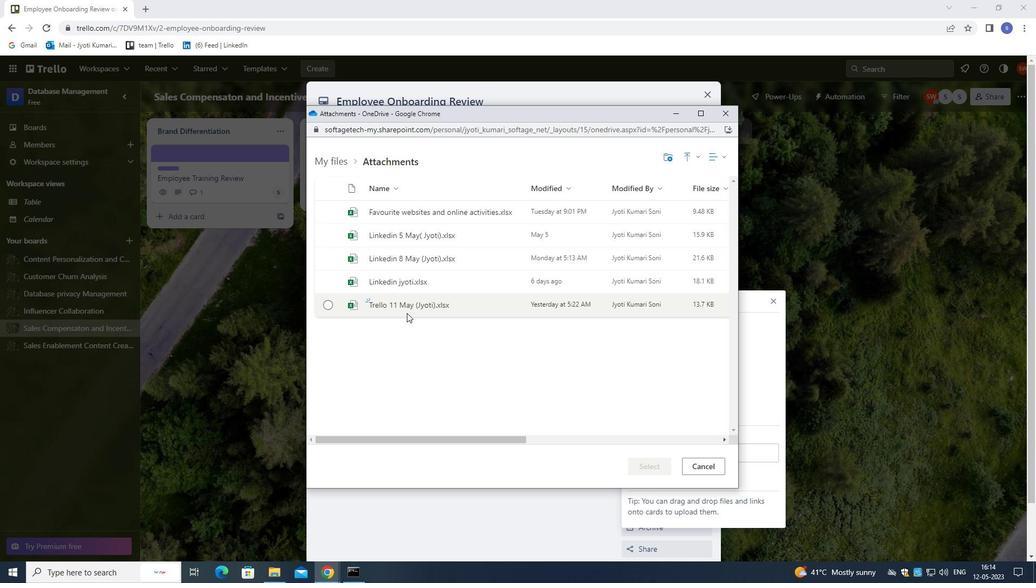 
Action: Mouse pressed left at (408, 309)
Screenshot: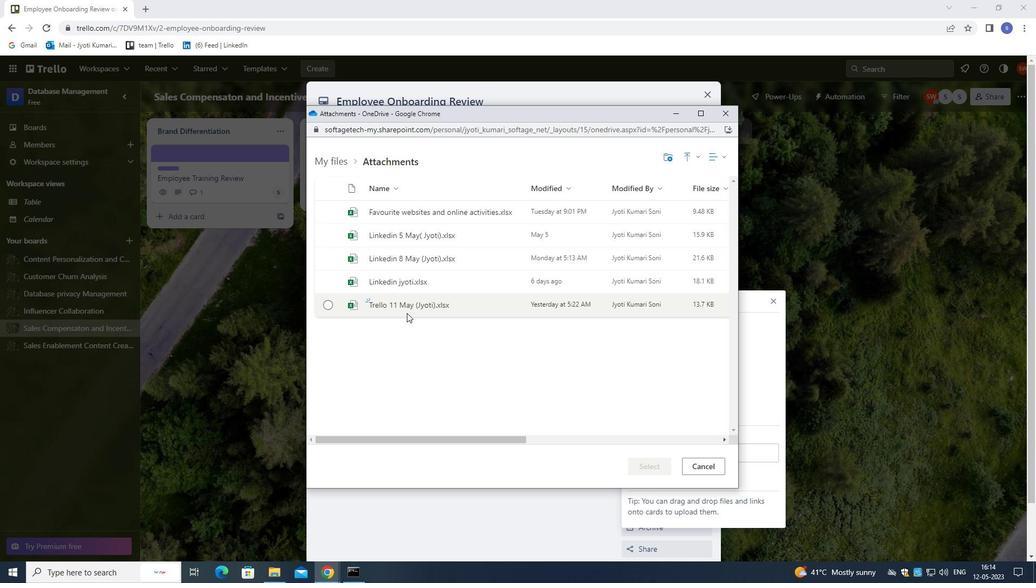 
Action: Mouse moved to (648, 459)
Screenshot: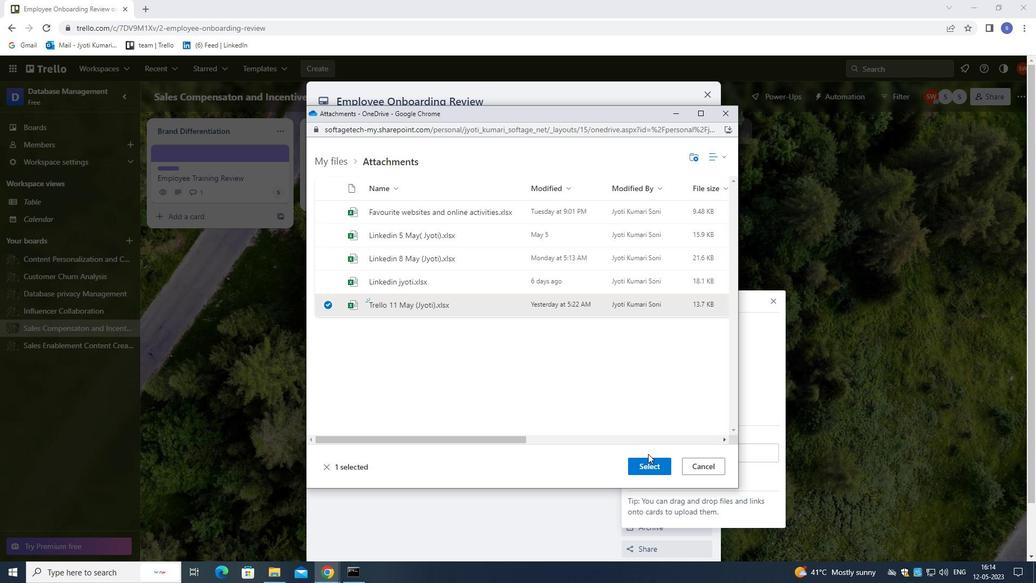 
Action: Mouse pressed left at (648, 459)
Screenshot: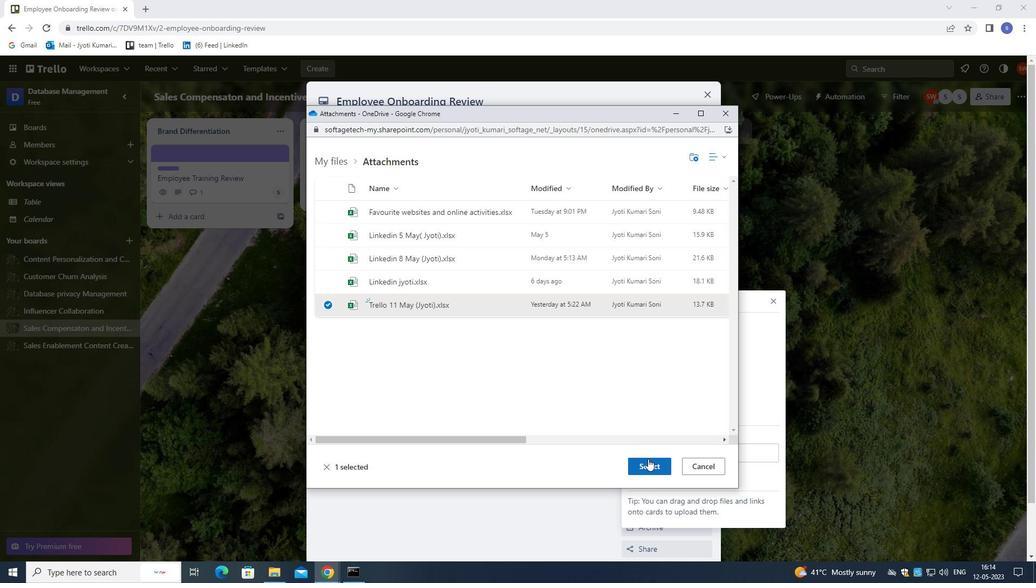 
Action: Mouse moved to (660, 304)
Screenshot: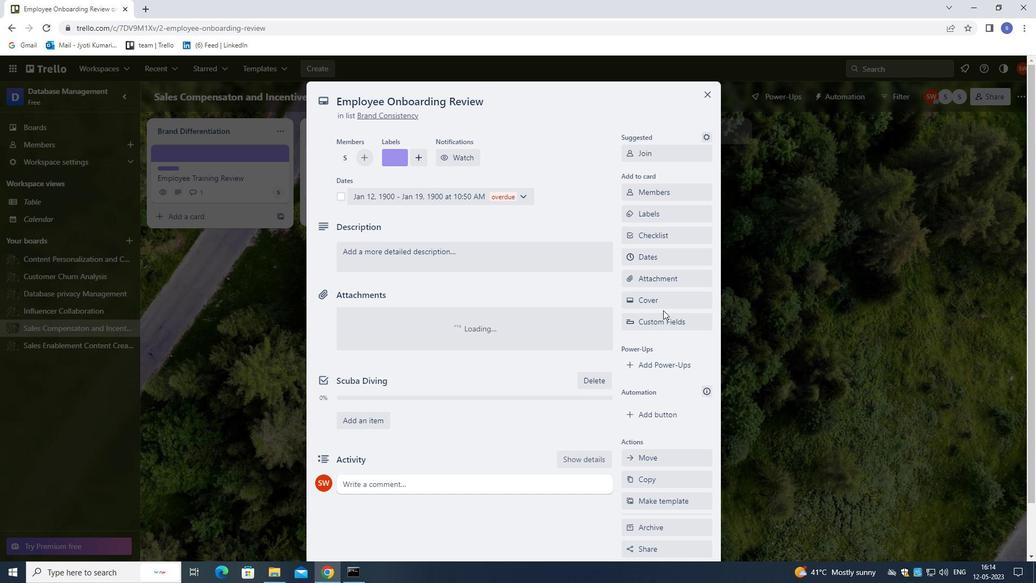 
Action: Mouse pressed left at (660, 304)
Screenshot: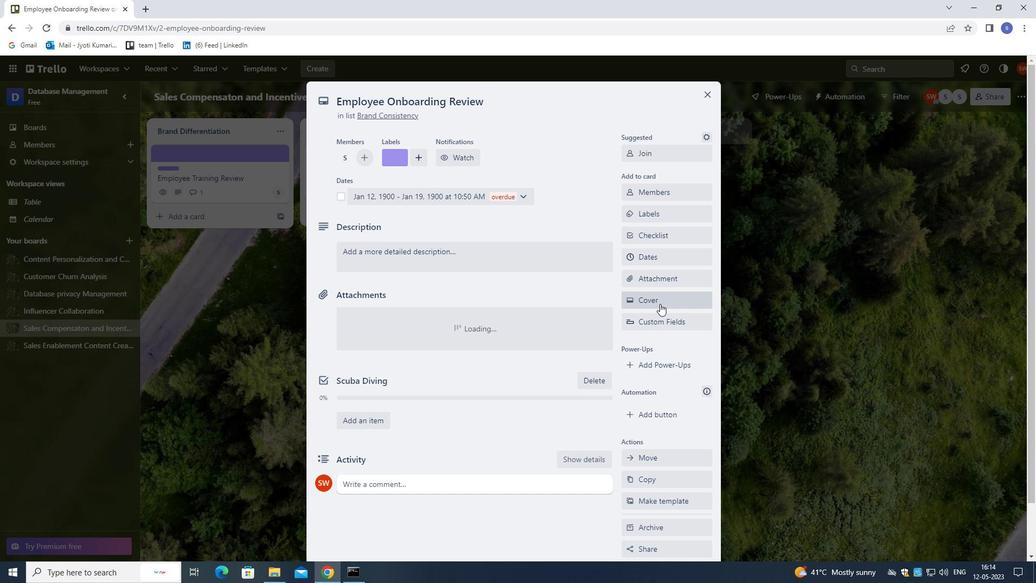 
Action: Mouse moved to (774, 181)
Screenshot: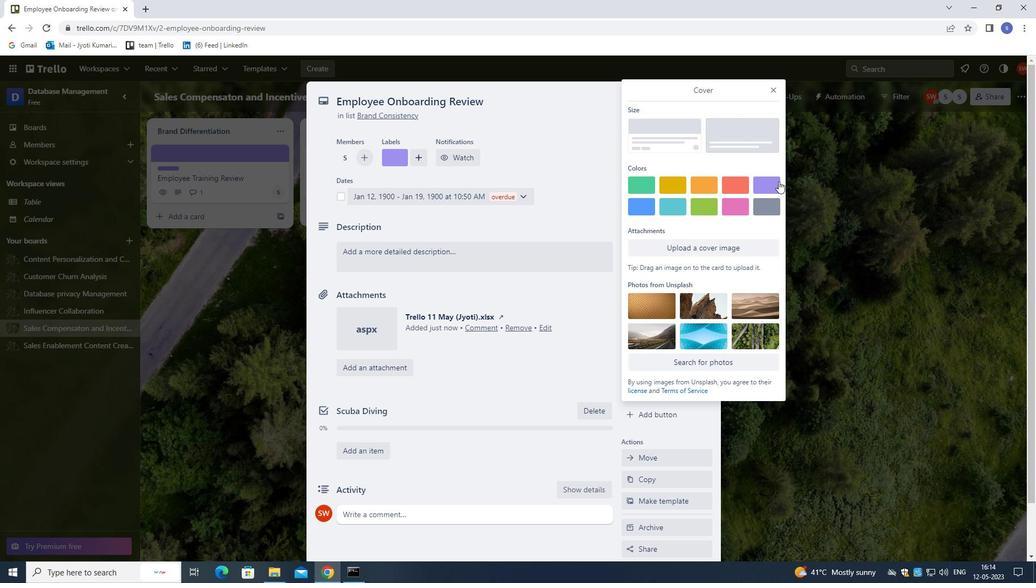 
Action: Mouse pressed left at (774, 181)
Screenshot: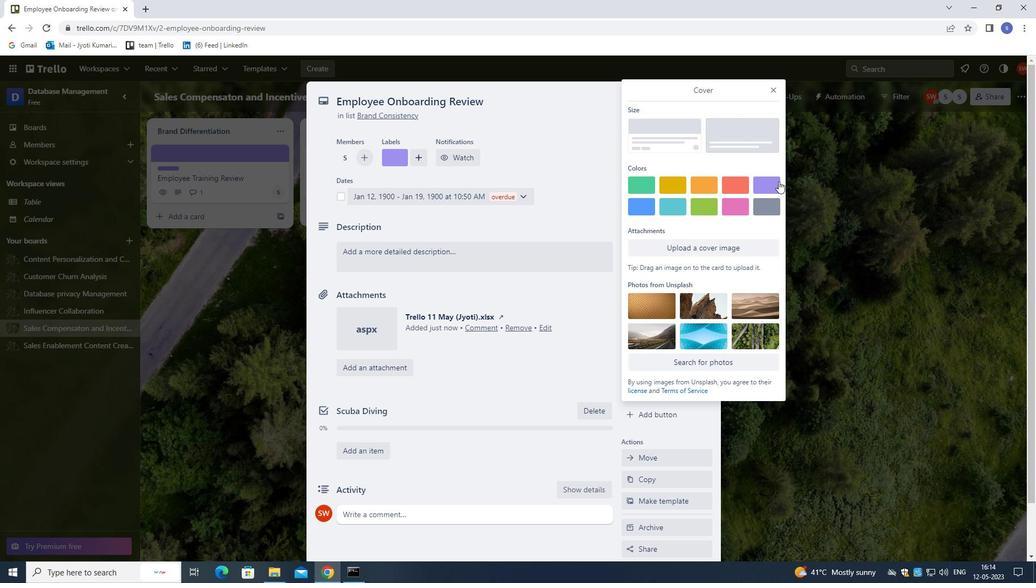 
Action: Mouse moved to (770, 88)
Screenshot: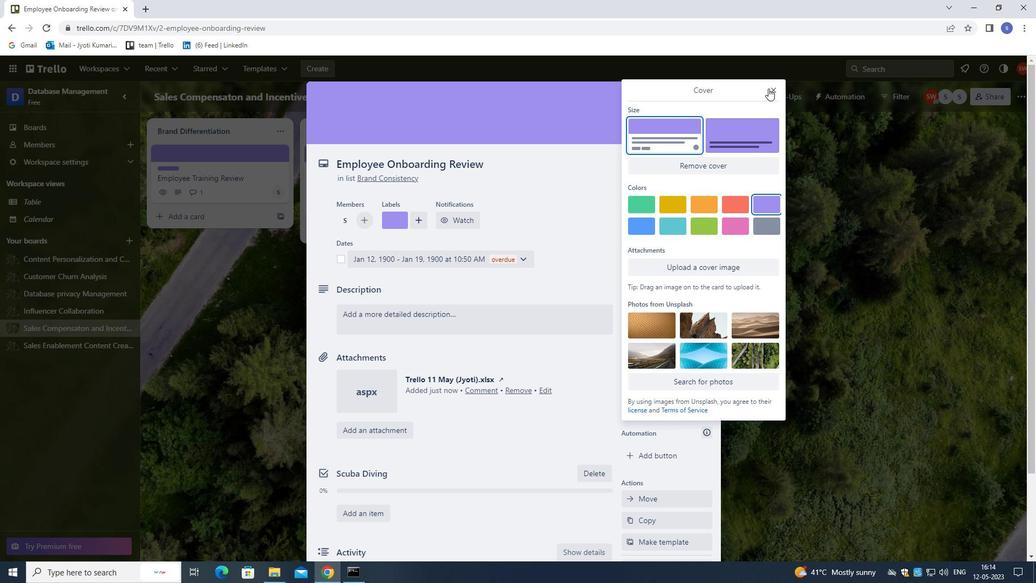 
Action: Mouse pressed left at (770, 88)
Screenshot: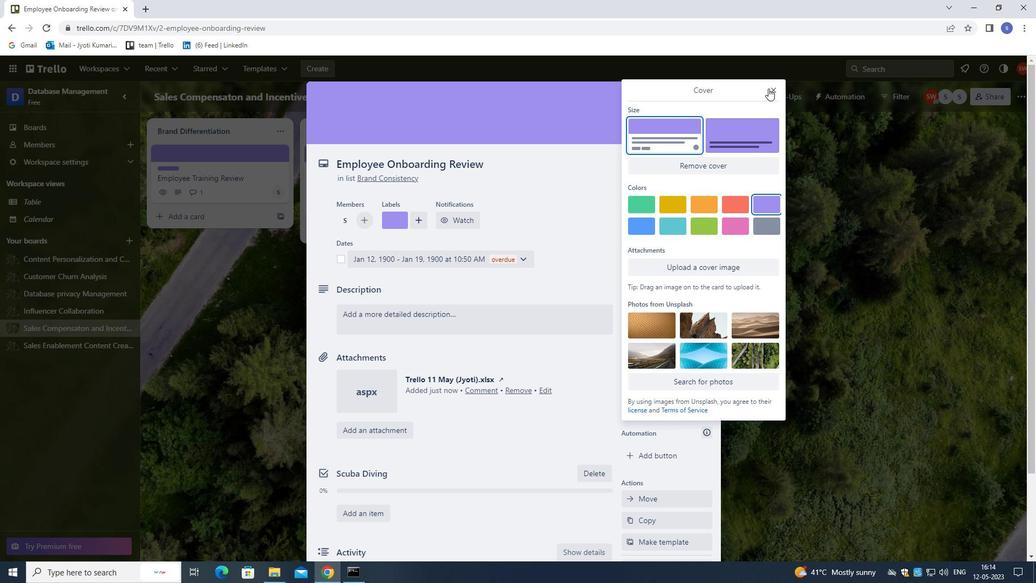 
Action: Mouse moved to (491, 327)
Screenshot: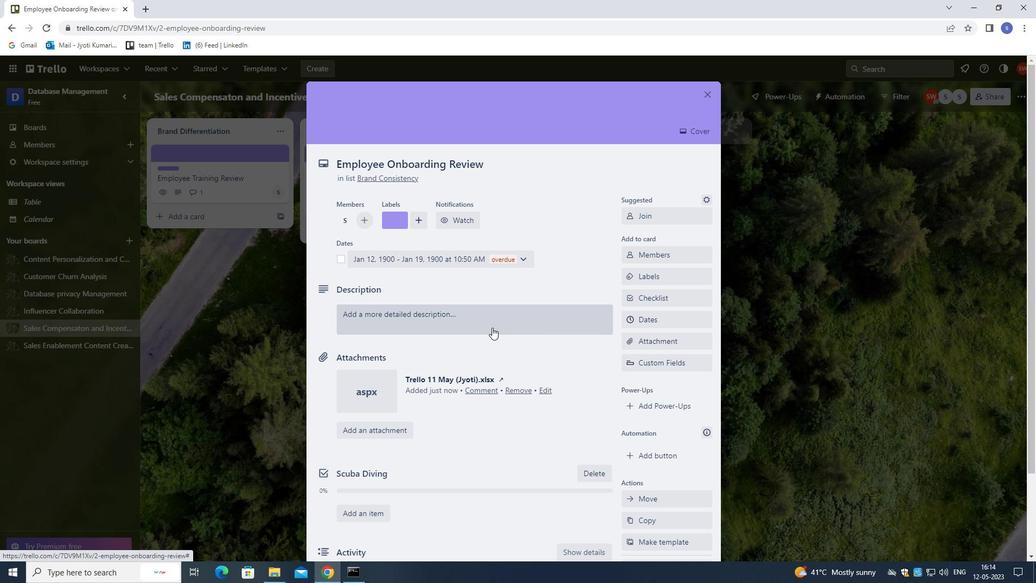 
Action: Mouse pressed left at (491, 327)
Screenshot: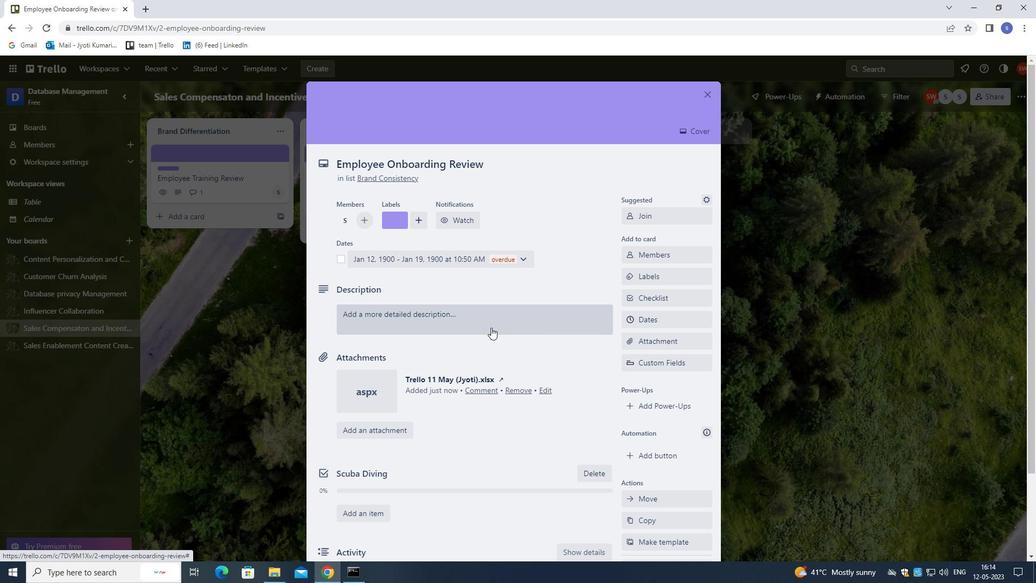 
Action: Mouse moved to (494, 341)
Screenshot: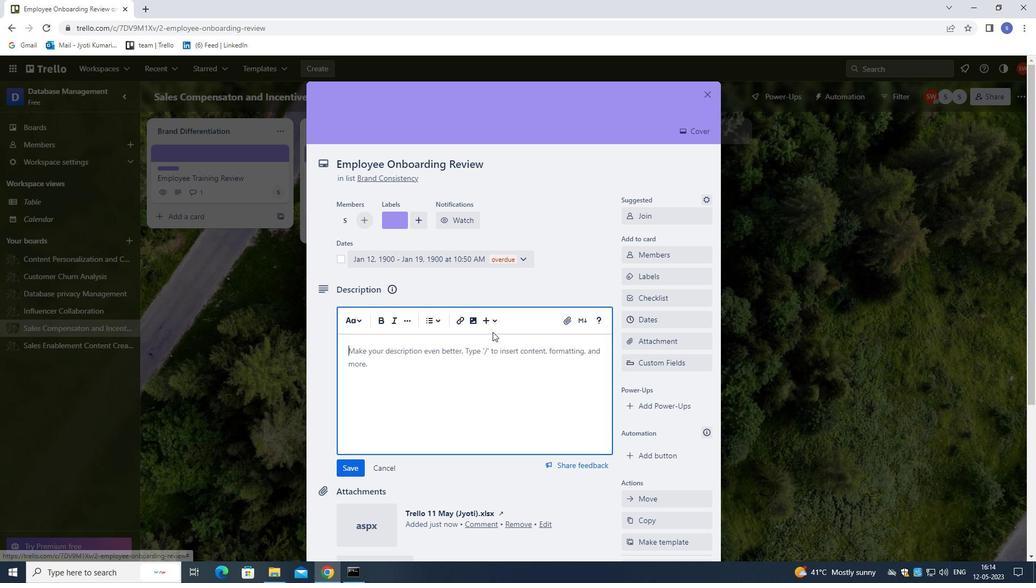 
Action: Key pressed <Key.shift>PLAN<Key.space>AND<Key.space>EXECUTE<Key.space>COMPANY<Key.space>TEAM-BUILDING<Key.space>RETREAT<Key.space>WITH<Key.space>A<Key.space>FOCUS<Key.space>ON<Key.space>TEAM<Key.space>COMMUNJC<Key.backspace><Key.backspace>IA<Key.backspace>CATION<Key.space>.
Screenshot: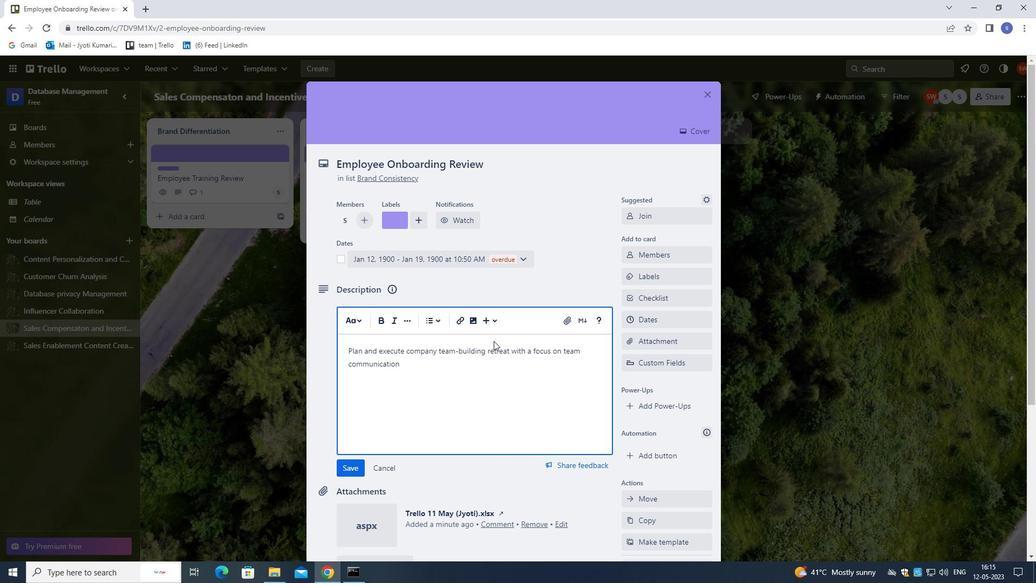 
Action: Mouse moved to (491, 358)
Screenshot: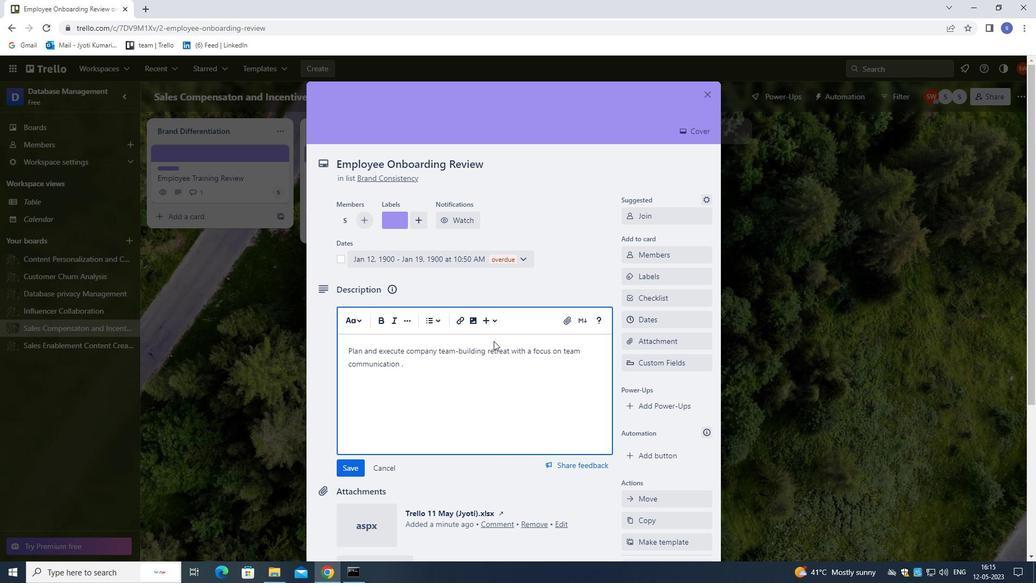 
Action: Mouse scrolled (491, 358) with delta (0, 0)
Screenshot: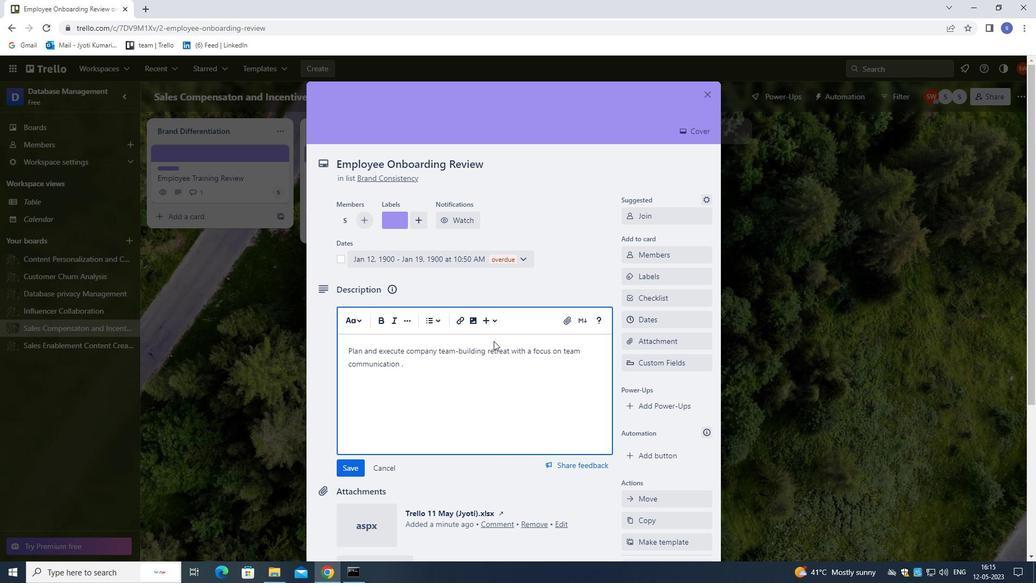 
Action: Mouse moved to (491, 361)
Screenshot: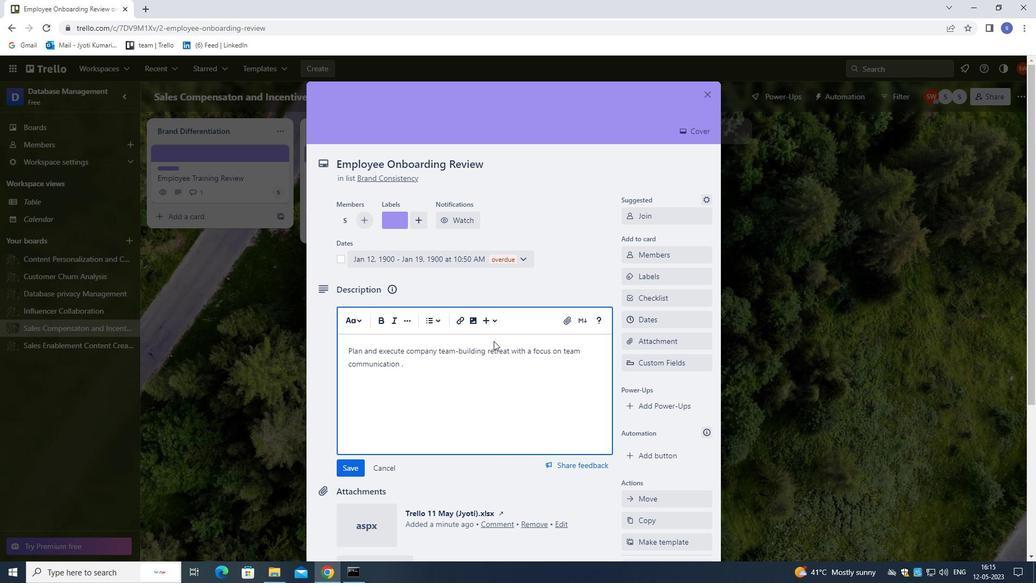 
Action: Mouse scrolled (491, 361) with delta (0, 0)
Screenshot: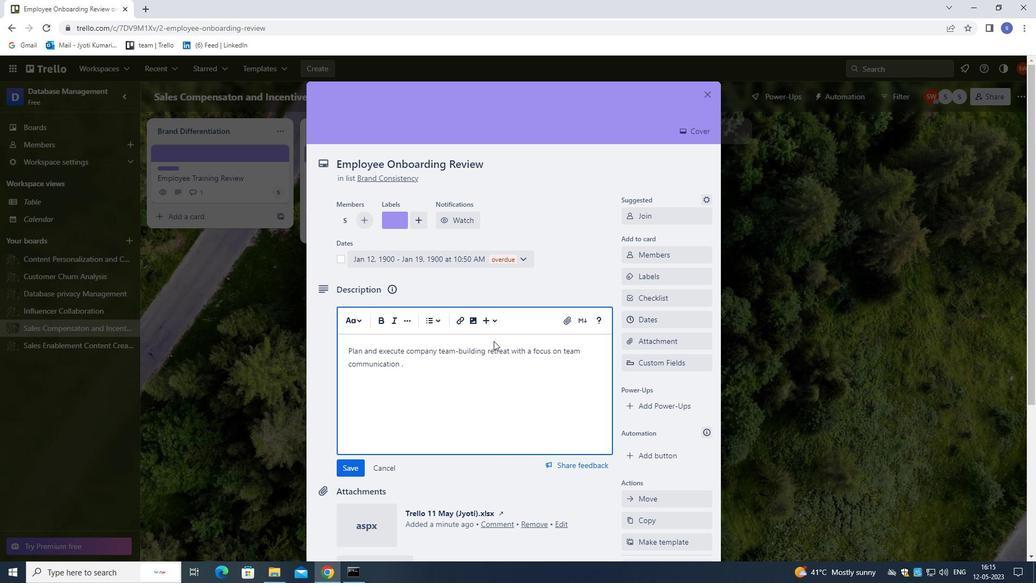 
Action: Mouse moved to (491, 363)
Screenshot: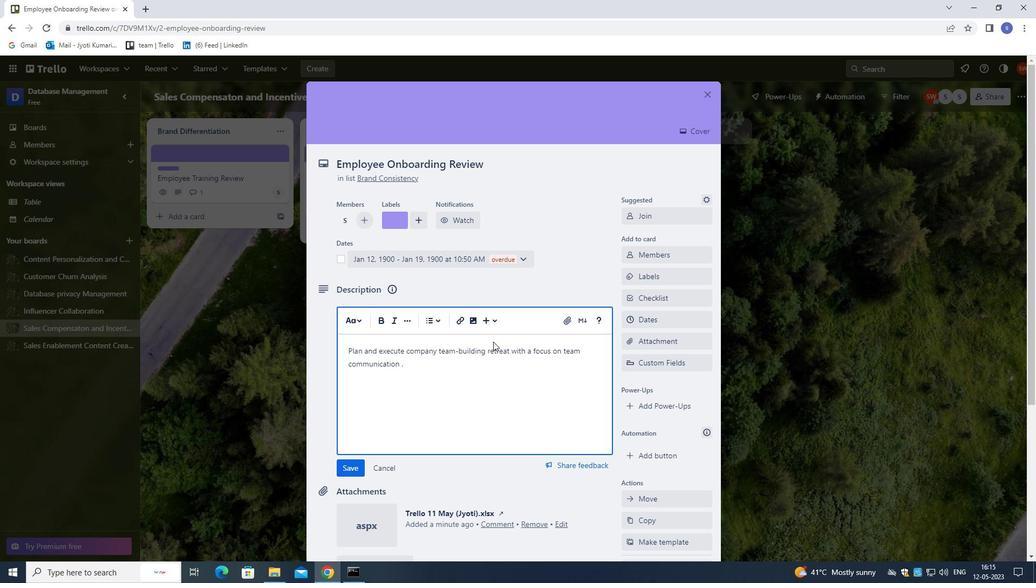 
Action: Mouse scrolled (491, 362) with delta (0, 0)
Screenshot: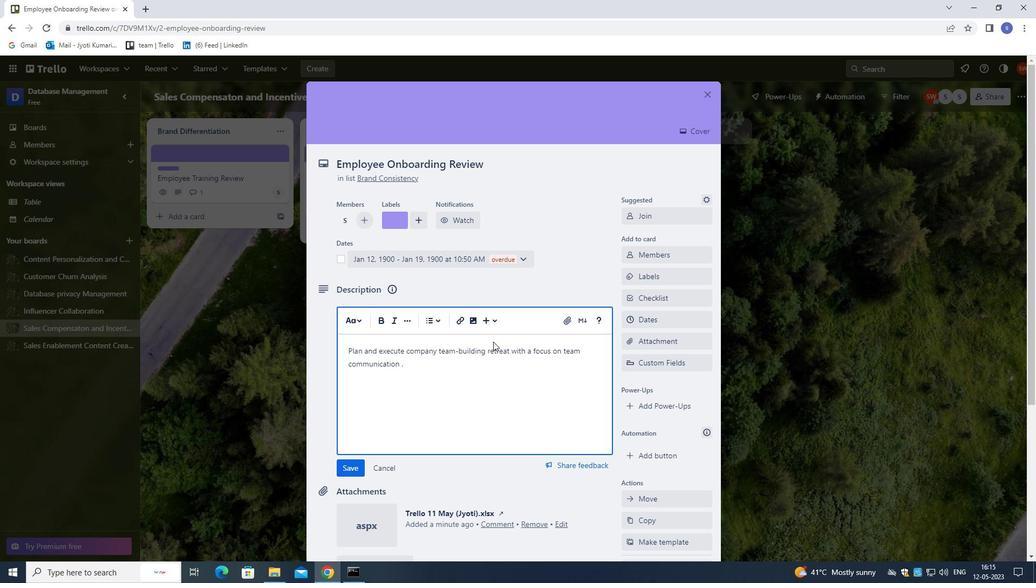 
Action: Mouse moved to (490, 373)
Screenshot: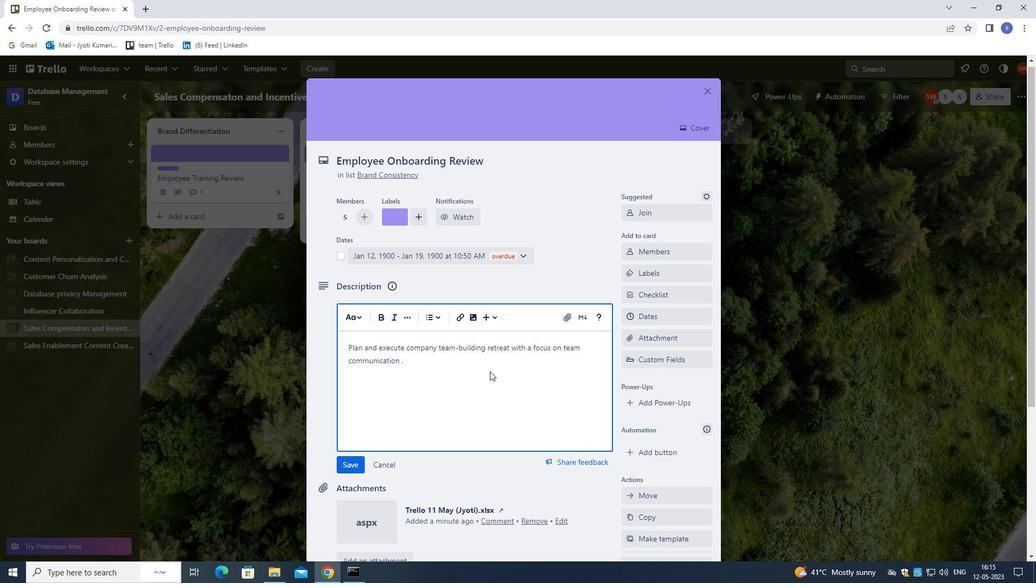 
Action: Mouse scrolled (490, 373) with delta (0, 0)
Screenshot: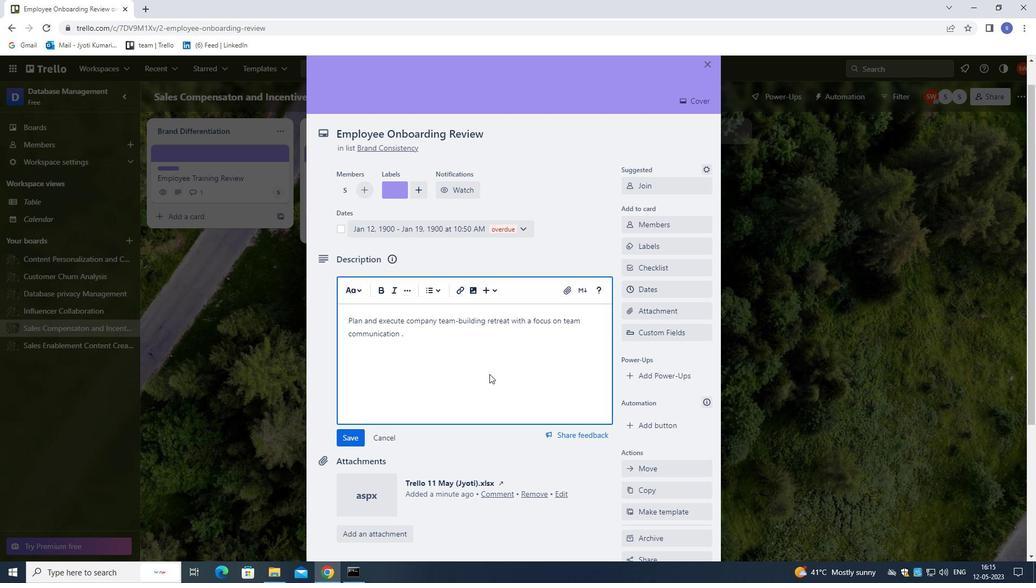 
Action: Mouse scrolled (490, 373) with delta (0, 0)
Screenshot: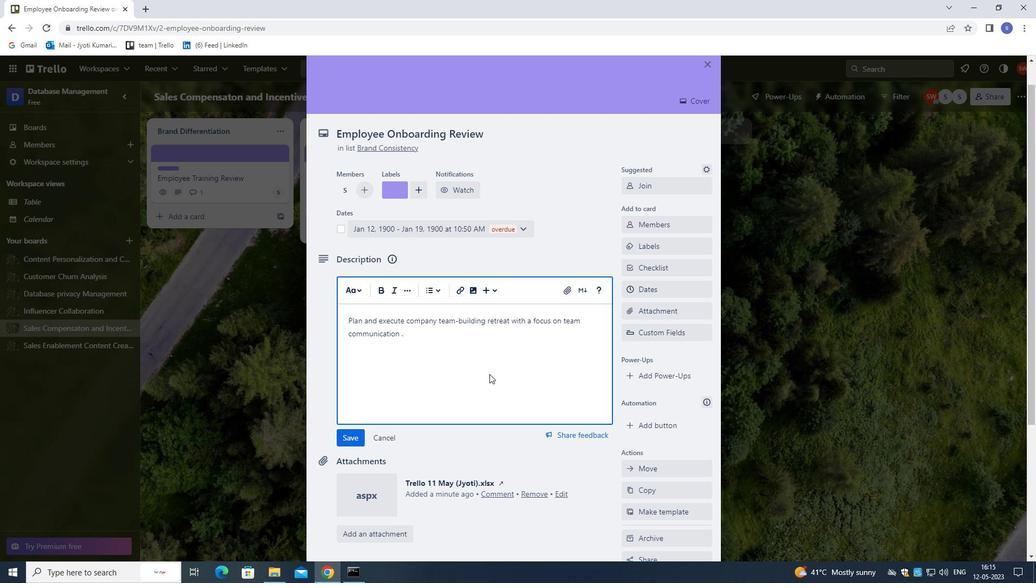 
Action: Mouse moved to (490, 374)
Screenshot: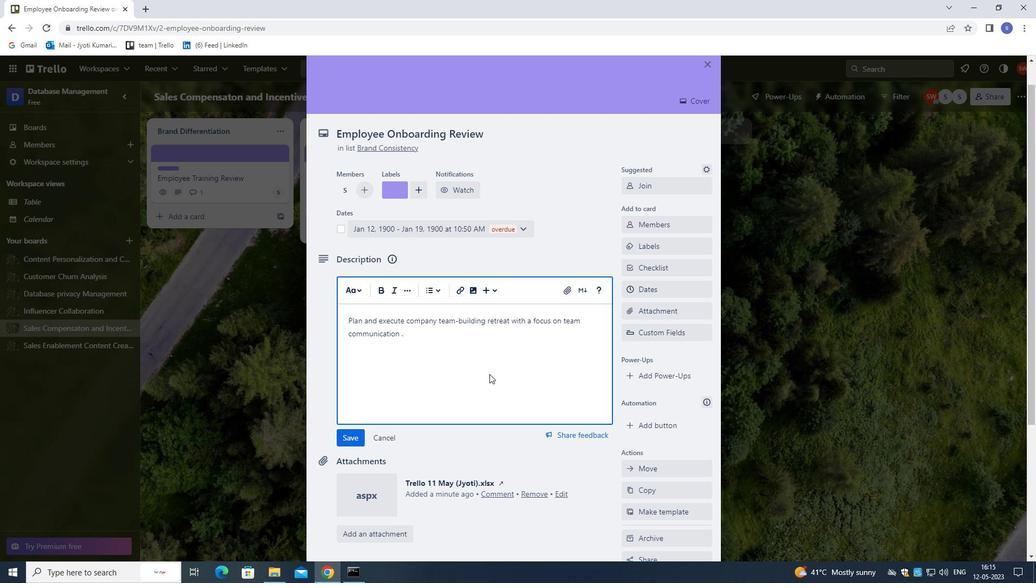 
Action: Mouse scrolled (490, 374) with delta (0, 0)
Screenshot: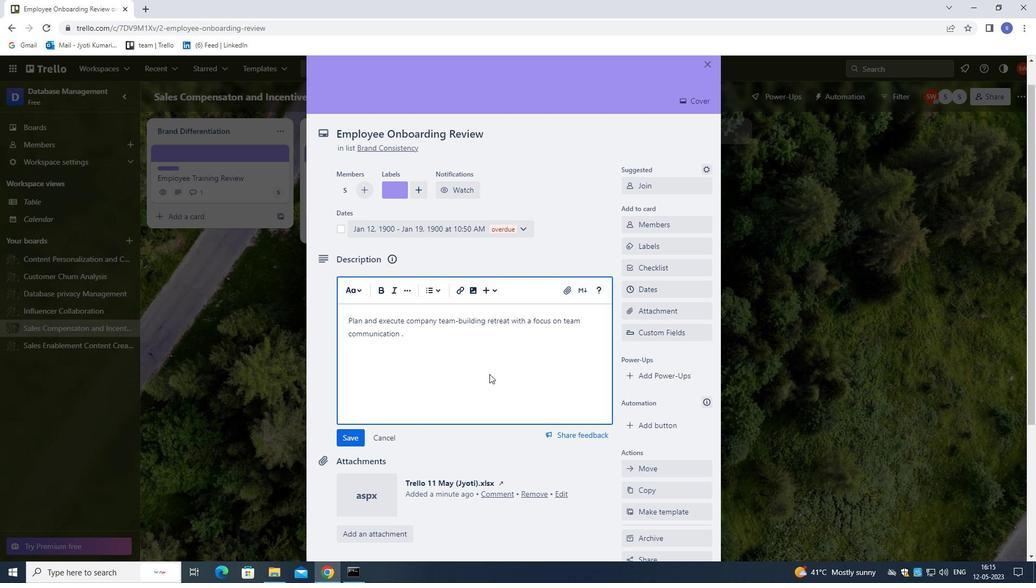 
Action: Mouse moved to (490, 377)
Screenshot: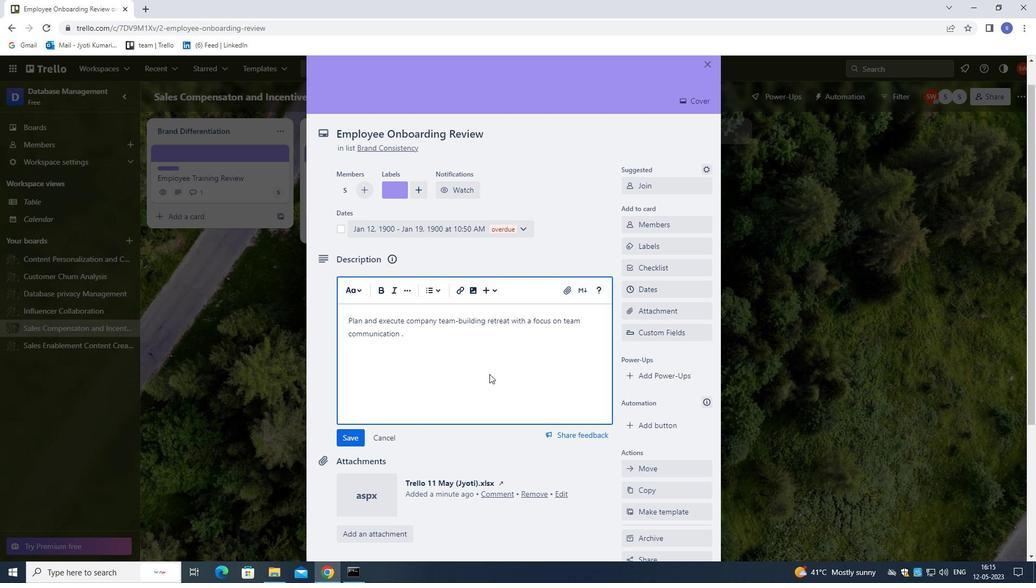 
Action: Mouse scrolled (490, 376) with delta (0, 0)
Screenshot: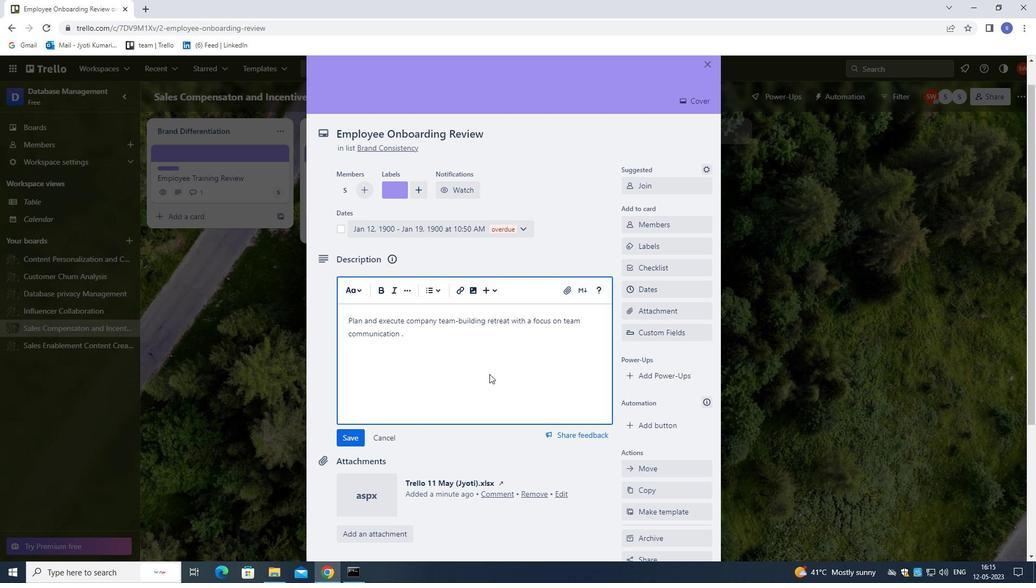 
Action: Mouse moved to (483, 488)
Screenshot: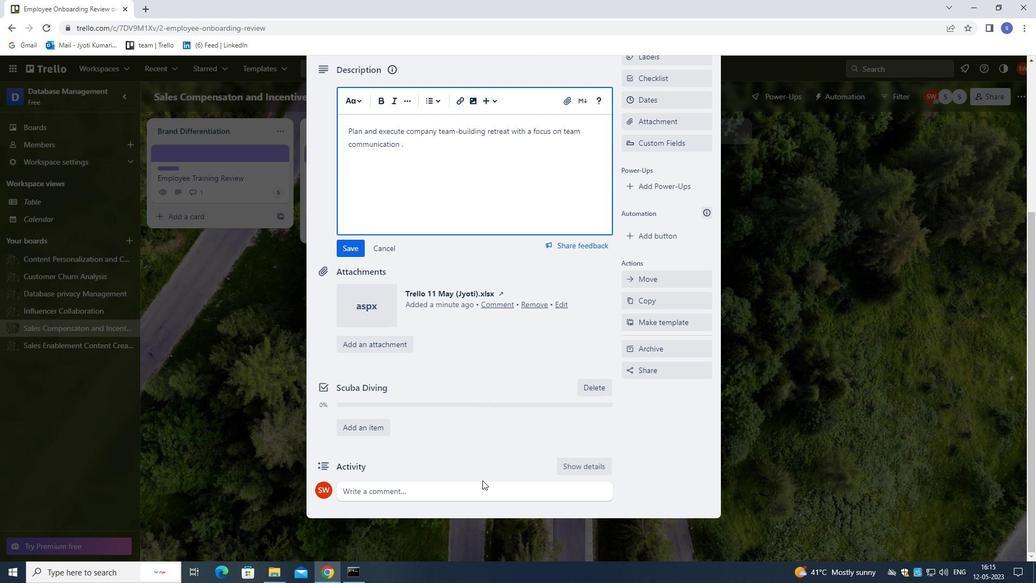 
Action: Mouse pressed left at (483, 488)
Screenshot: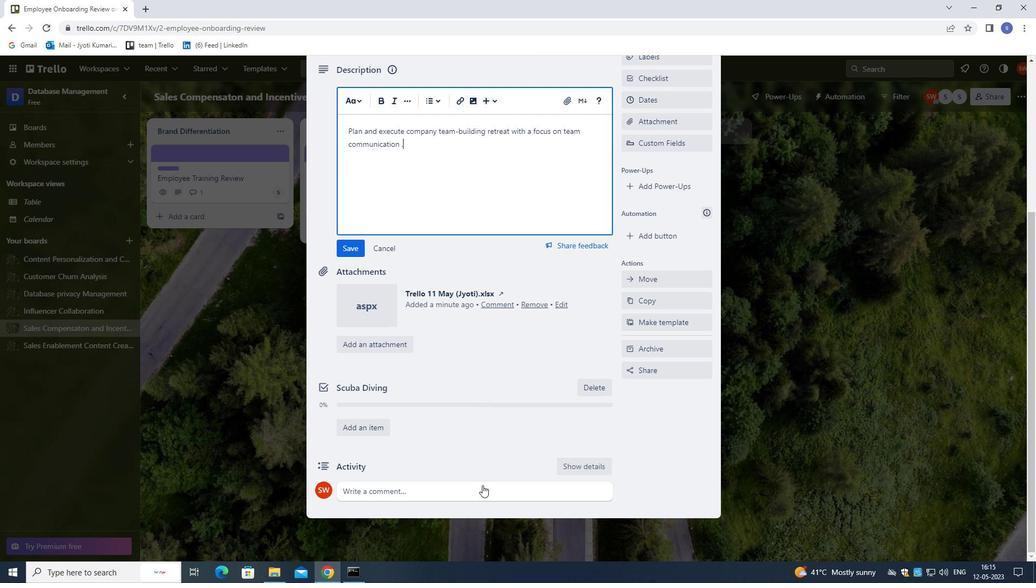 
Action: Mouse moved to (512, 493)
Screenshot: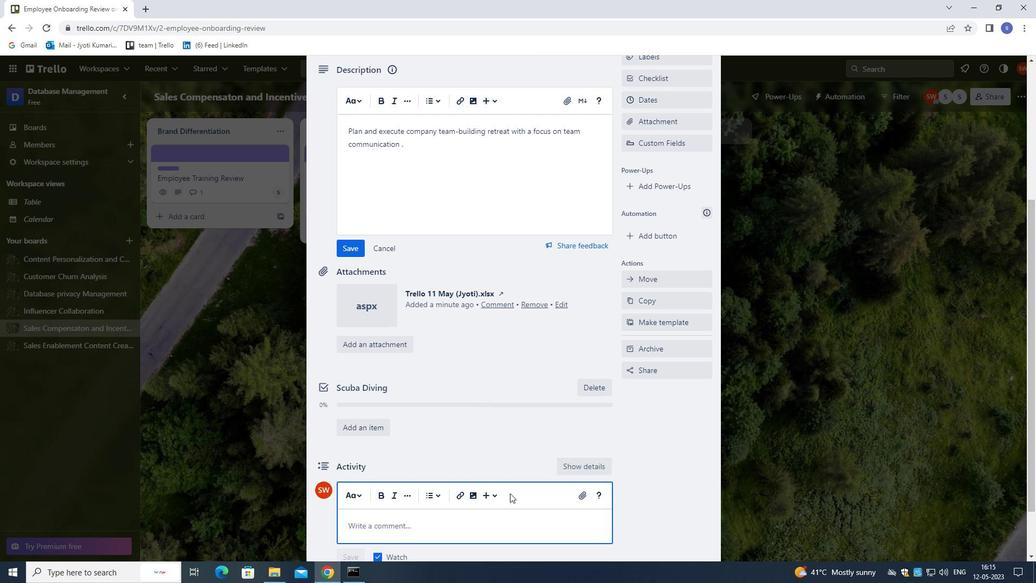 
Action: Key pressed <Key.shift>THIS<Key.space>T<Key.backspace>ITEM<Key.space>PRESENTS<Key.space>O<Key.backspace>AN<Key.space>I<Key.backspace>OPPORTUNITY<Key.space>TO<Key.space>SHOWCSE<Key.backspace><Key.backspace>ASE<Key.space>OUR<Key.space>SKILLS<Key.space>AND<Key.space>EXECUTE<Key.space>,<Key.space>SO<Key.space>LET<Key.space>US<Key.space>MAKE<Key.space>THE<Key.space>MOST<Key.space>OF<Key.space>IT.
Screenshot: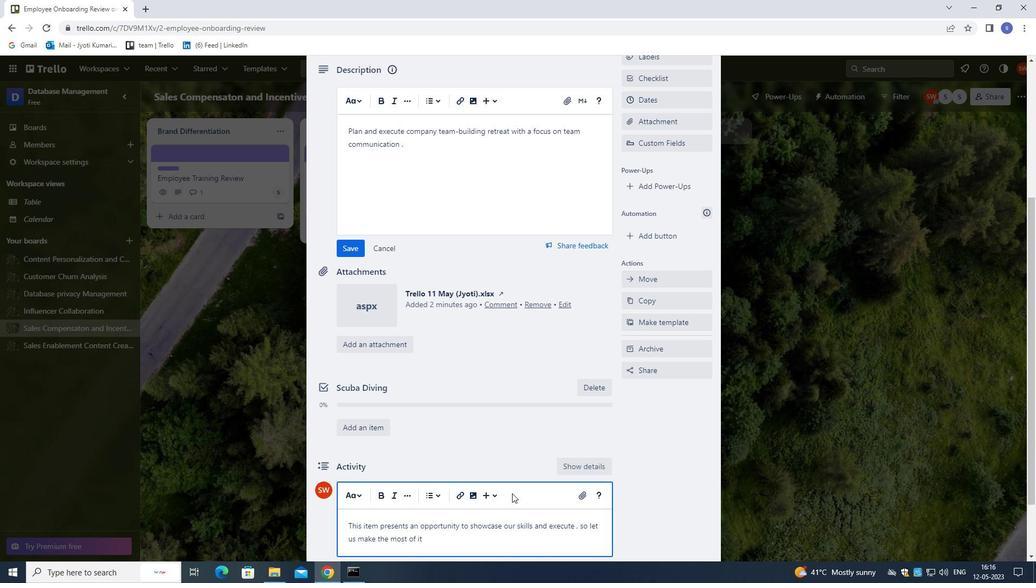 
Action: Mouse moved to (345, 249)
Screenshot: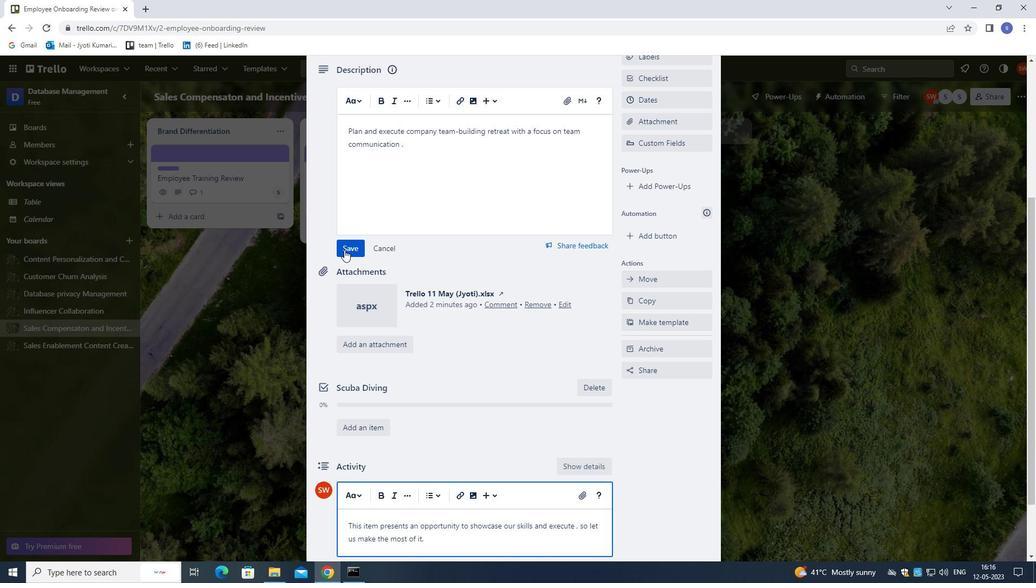 
Action: Mouse pressed left at (345, 249)
Screenshot: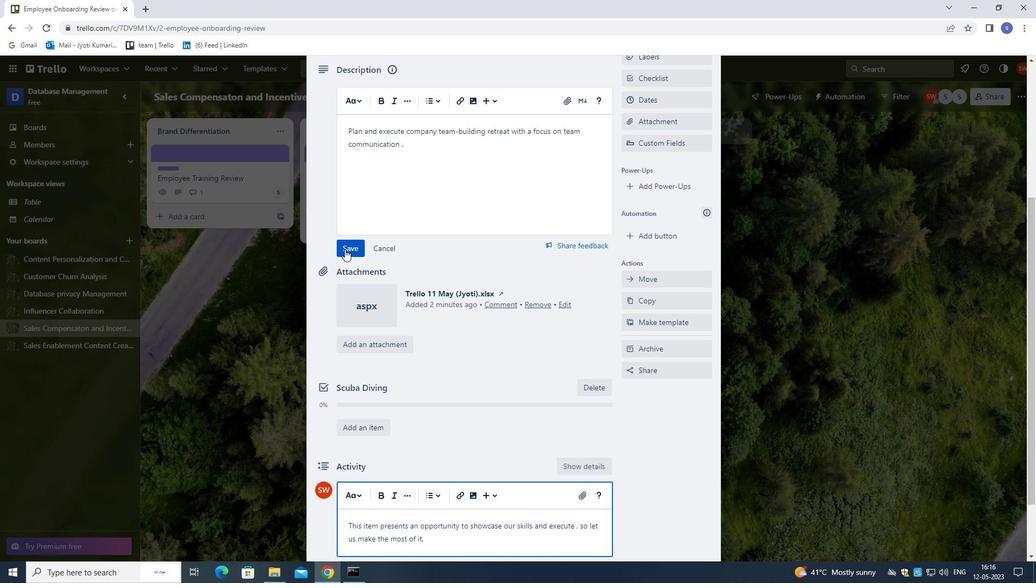 
Action: Mouse moved to (395, 496)
Screenshot: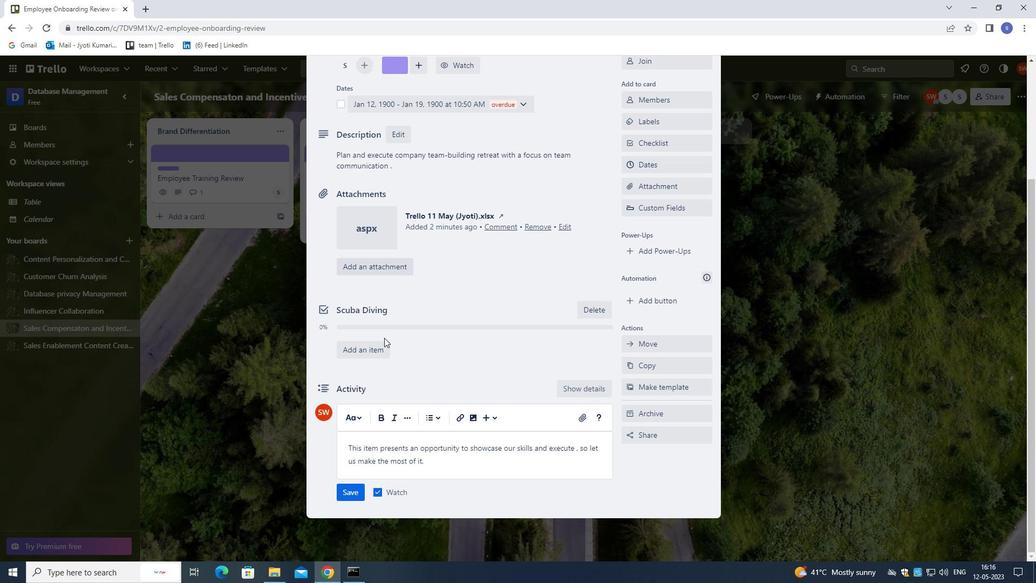 
Action: Mouse scrolled (395, 495) with delta (0, 0)
Screenshot: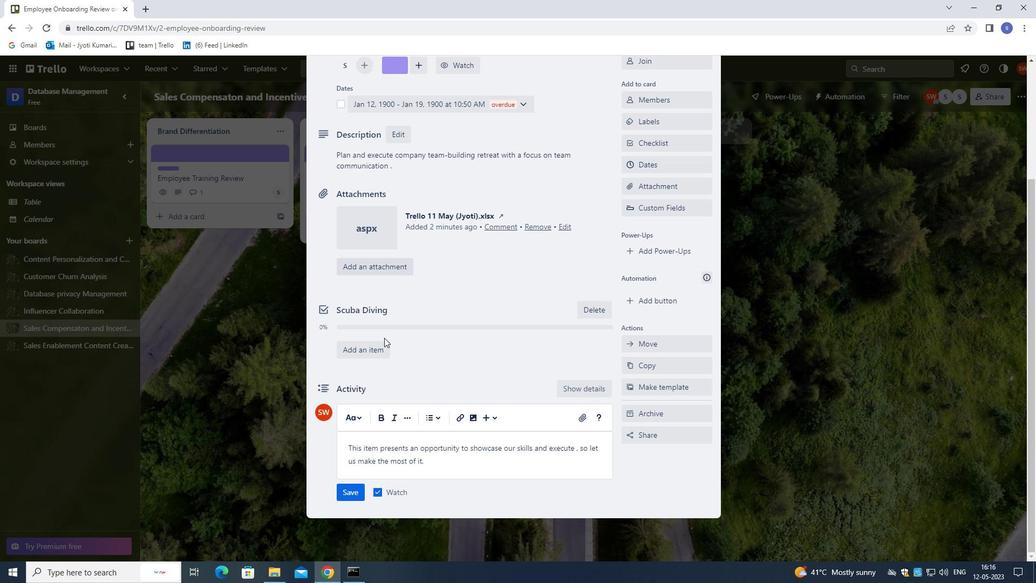 
Action: Mouse moved to (397, 509)
Screenshot: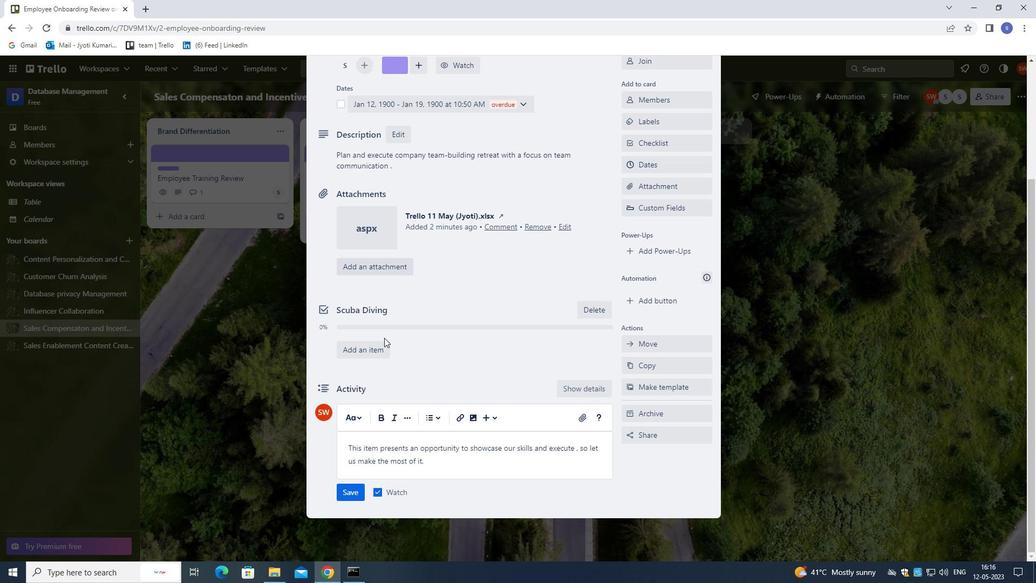 
Action: Mouse scrolled (397, 509) with delta (0, 0)
Screenshot: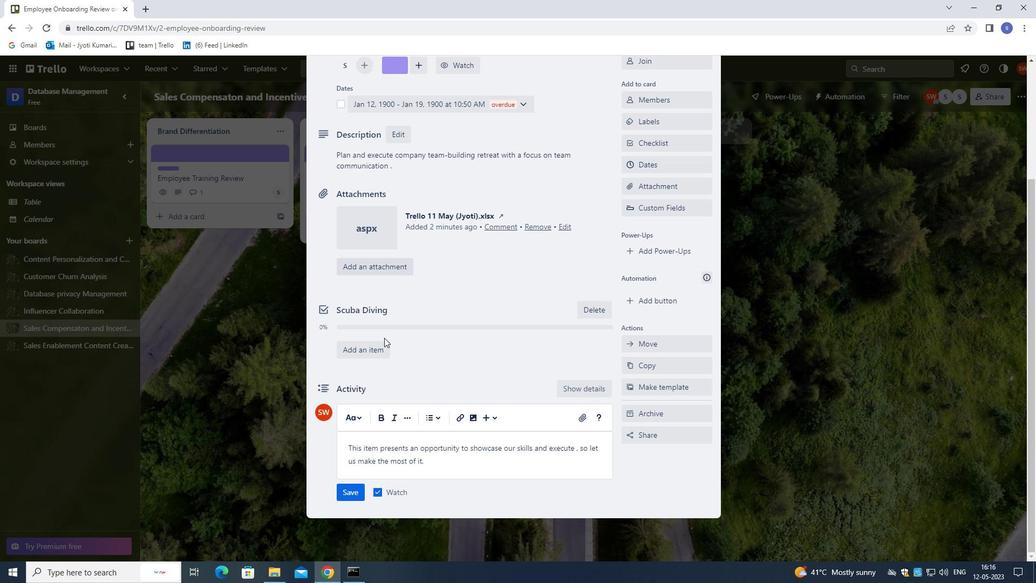 
Action: Mouse moved to (398, 510)
Screenshot: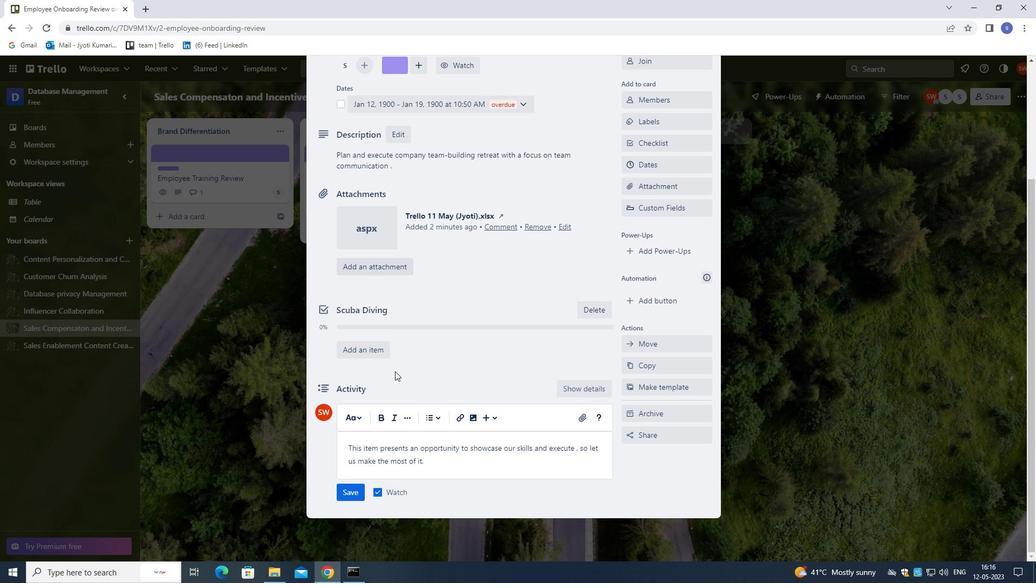 
Action: Mouse scrolled (398, 510) with delta (0, 0)
Screenshot: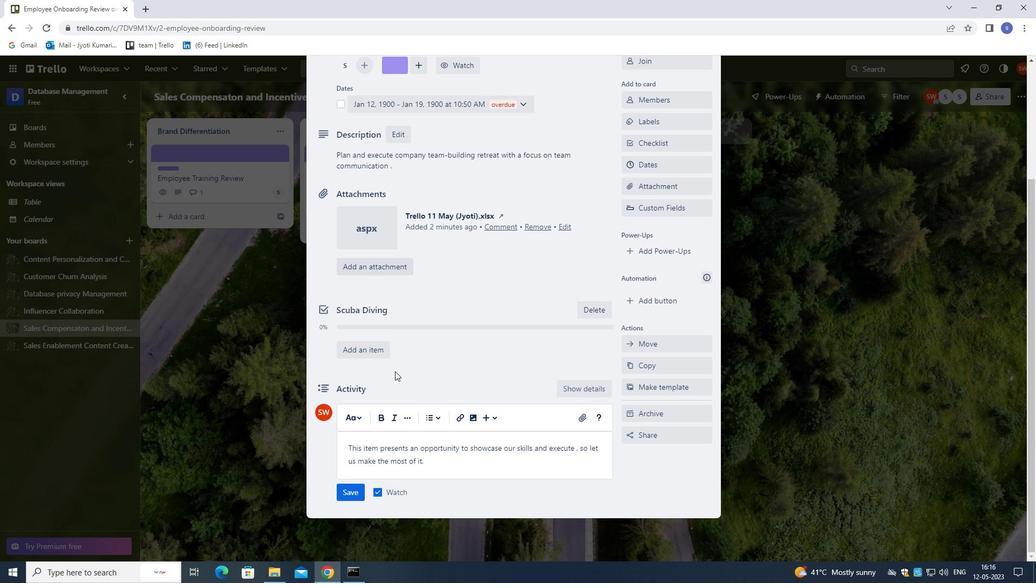 
Action: Mouse moved to (398, 513)
Screenshot: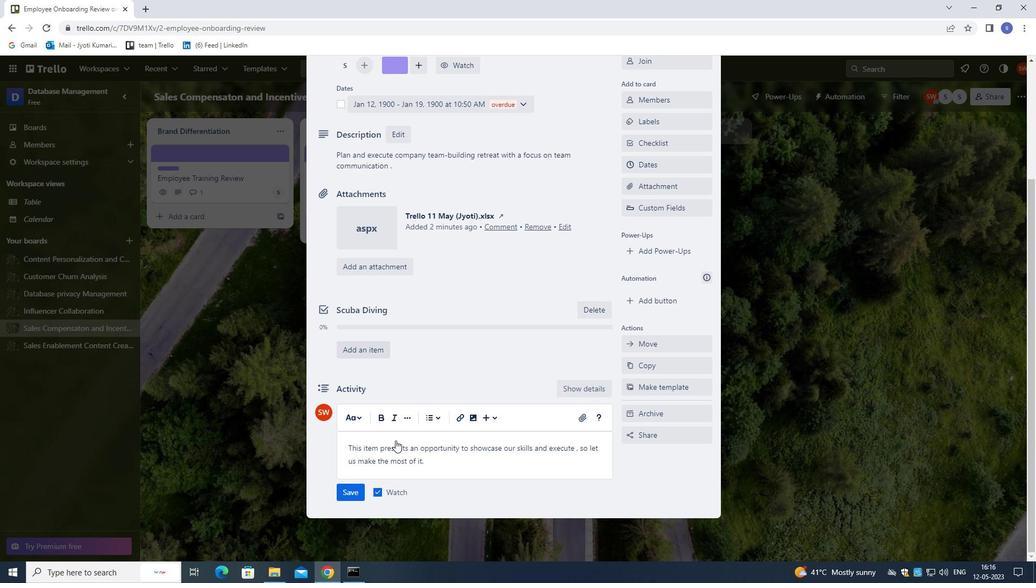 
Action: Mouse scrolled (398, 513) with delta (0, 0)
Screenshot: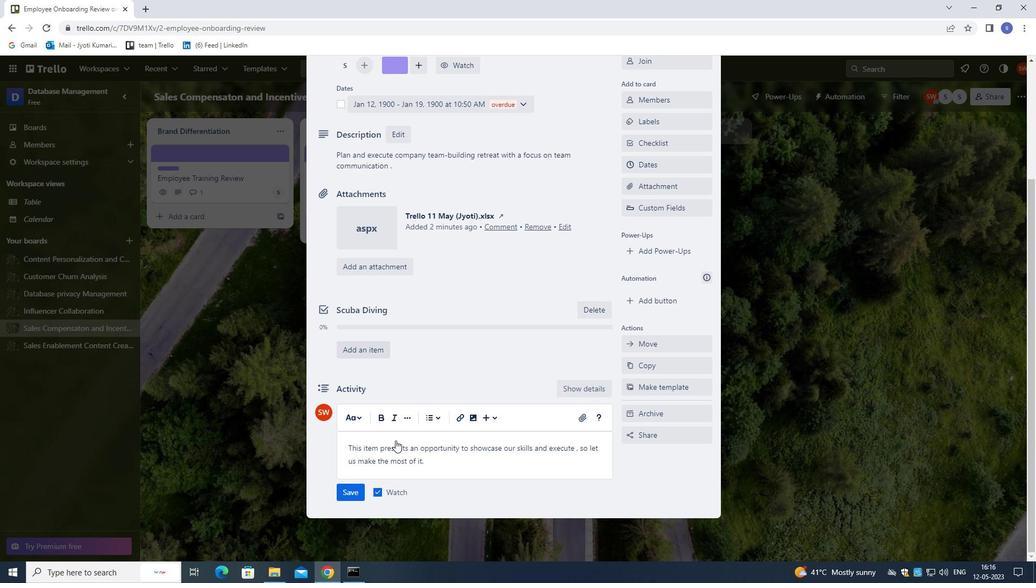 
Action: Mouse moved to (352, 491)
Screenshot: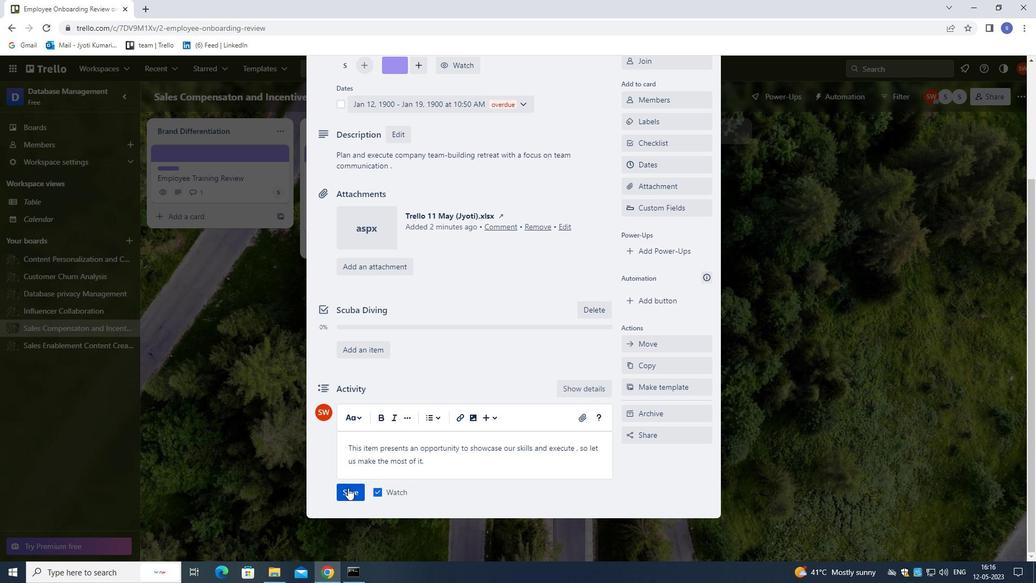 
Action: Mouse pressed left at (352, 491)
Screenshot: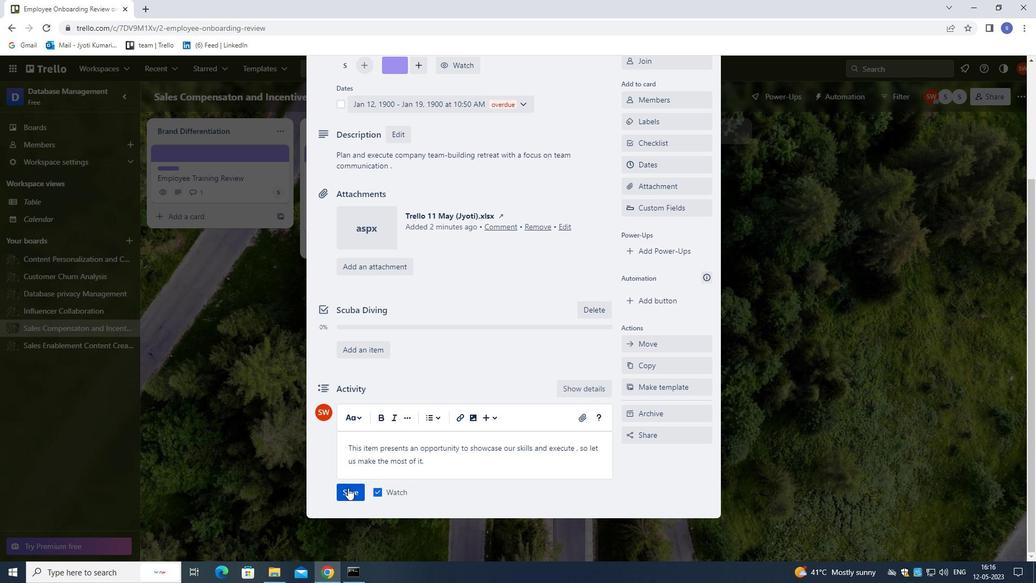 
Action: Mouse moved to (385, 421)
Screenshot: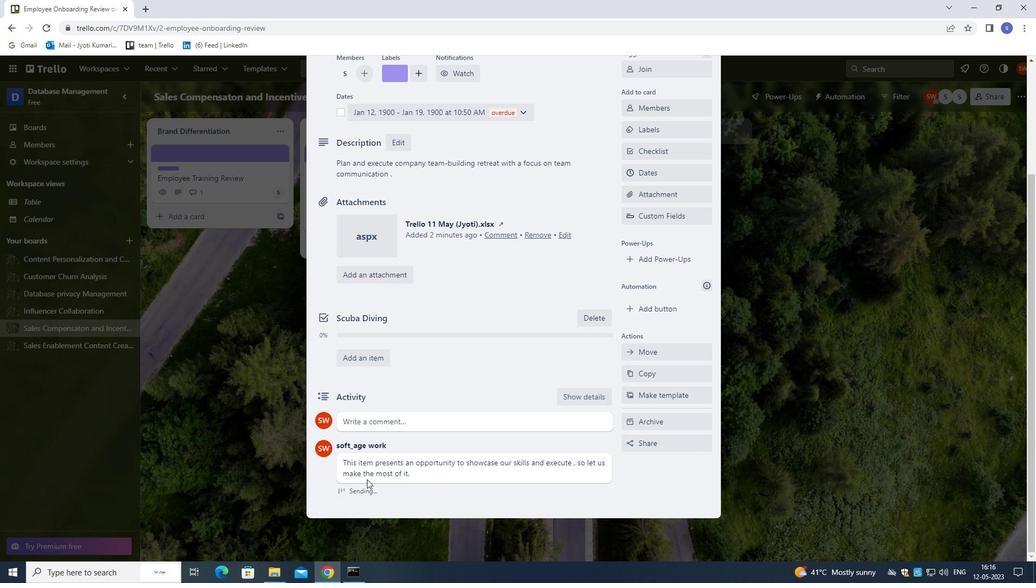 
Action: Mouse scrolled (385, 422) with delta (0, 0)
Screenshot: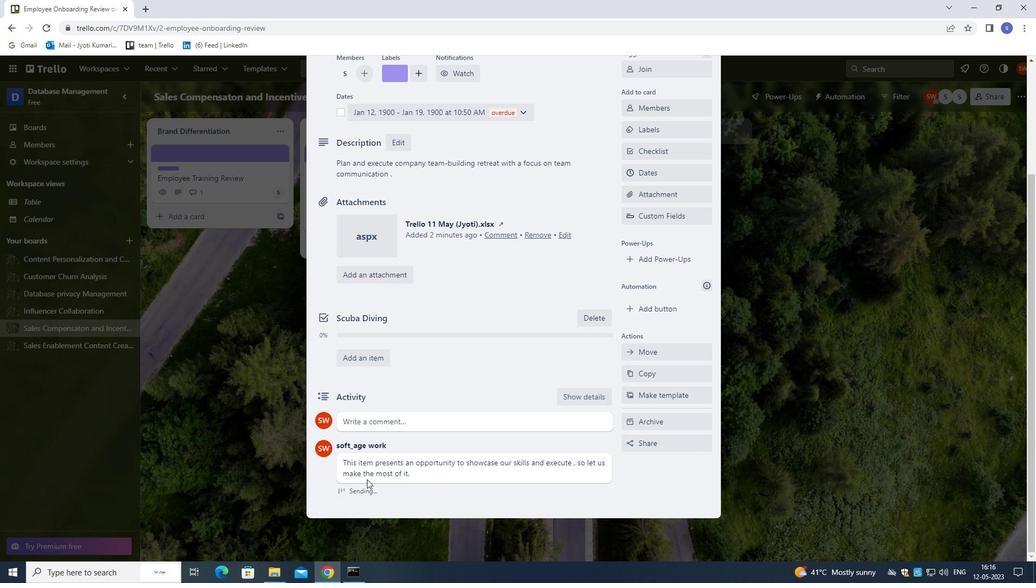 
Action: Mouse moved to (396, 416)
Screenshot: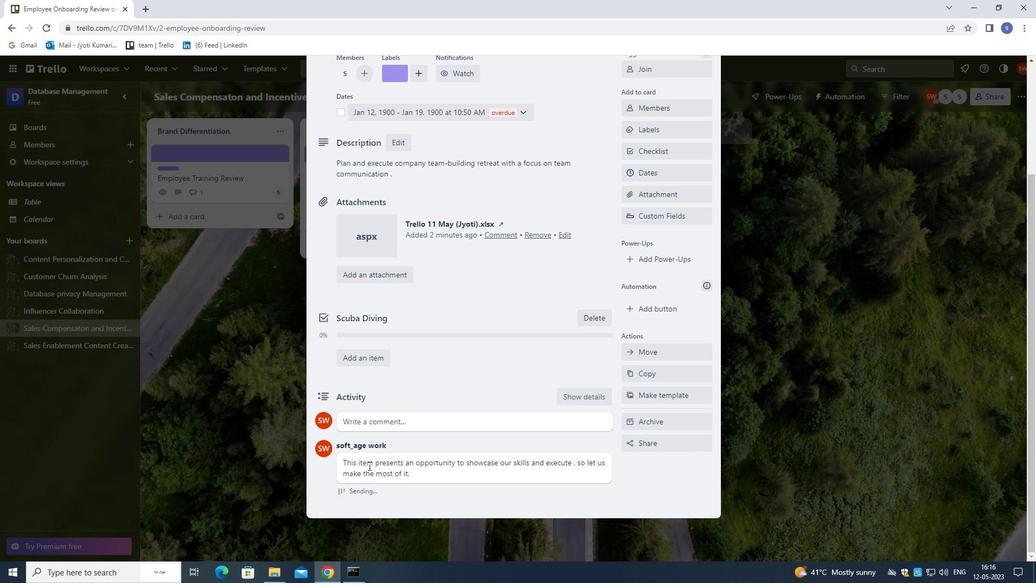 
Action: Mouse scrolled (396, 416) with delta (0, 0)
Screenshot: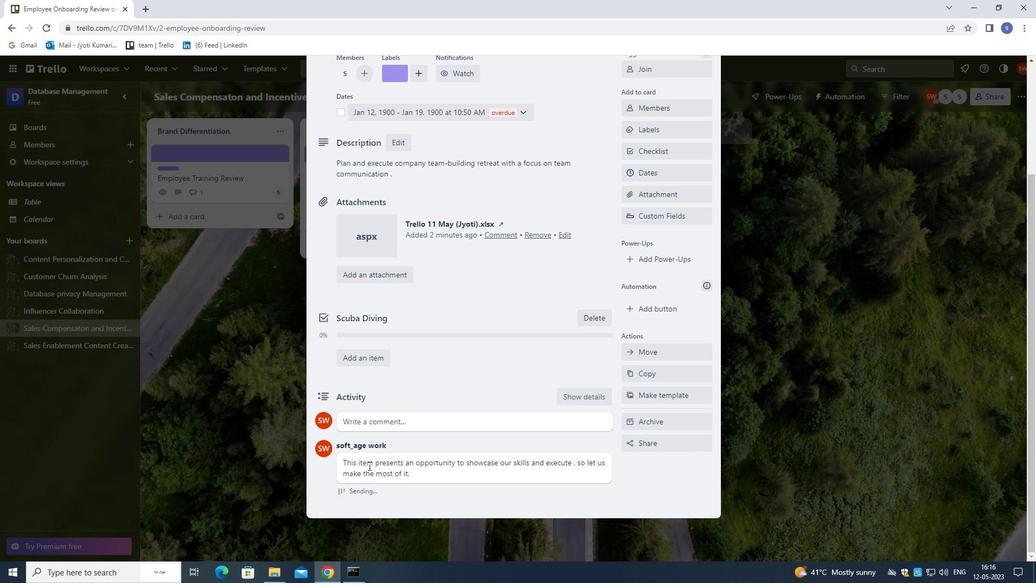 
Action: Mouse moved to (402, 413)
Screenshot: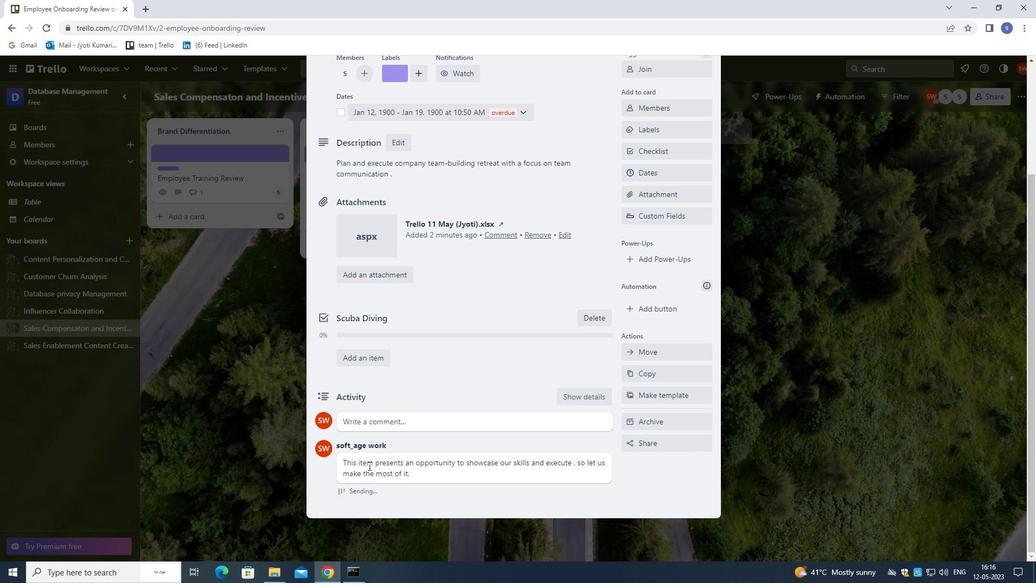 
Action: Mouse scrolled (402, 414) with delta (0, 0)
Screenshot: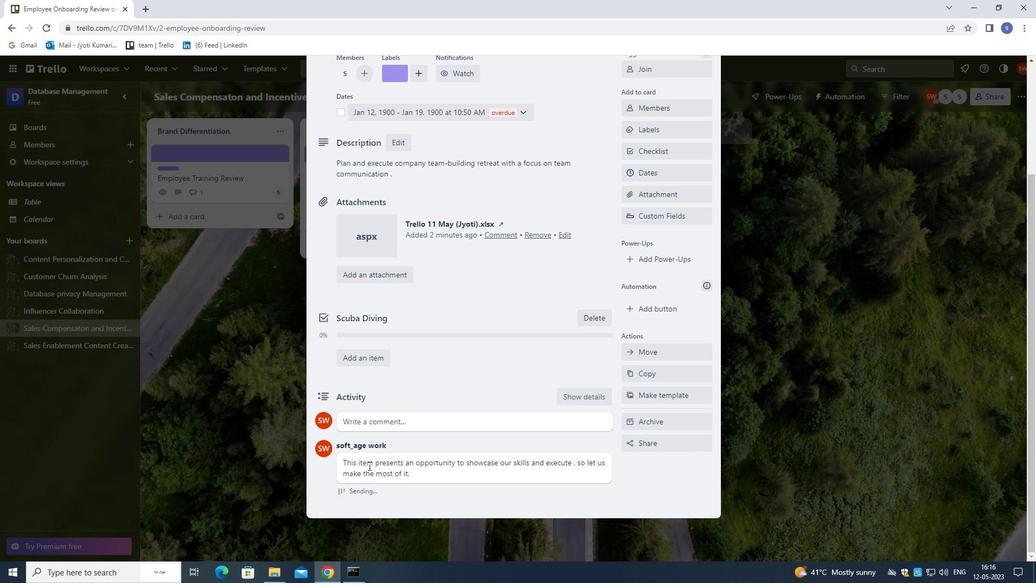 
Action: Mouse moved to (411, 409)
Screenshot: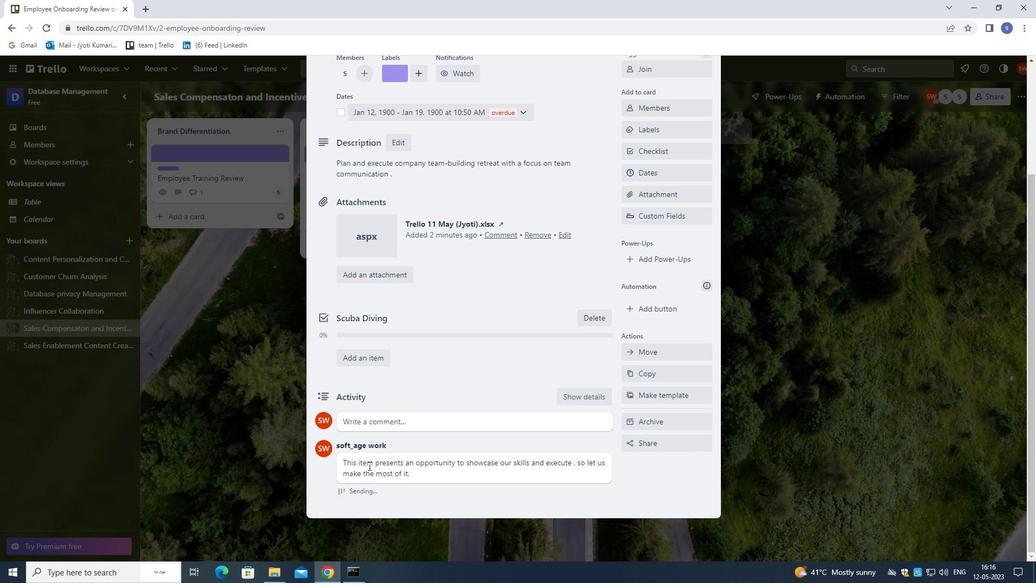 
Action: Mouse scrolled (411, 410) with delta (0, 0)
Screenshot: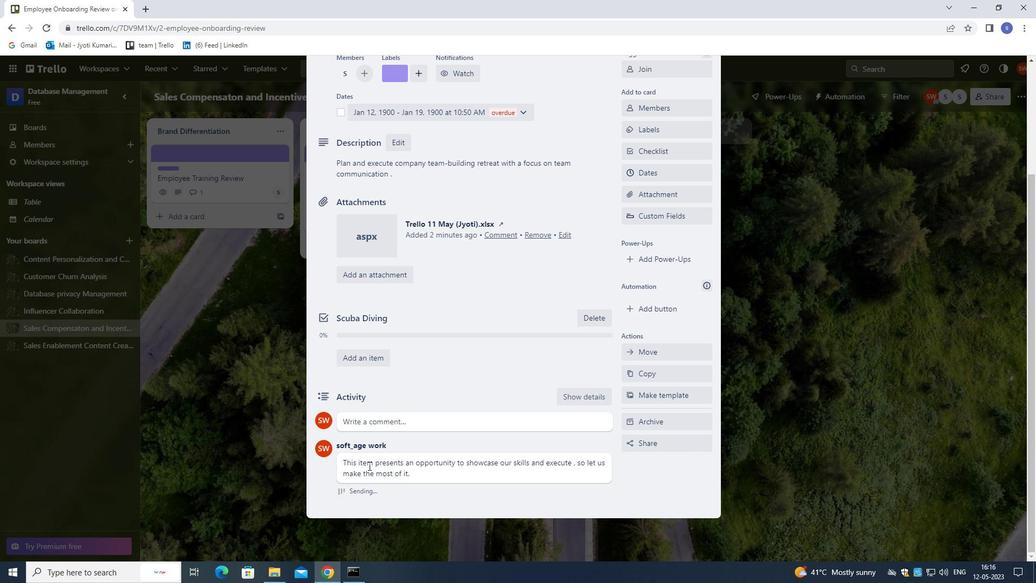 
Action: Mouse moved to (418, 405)
Screenshot: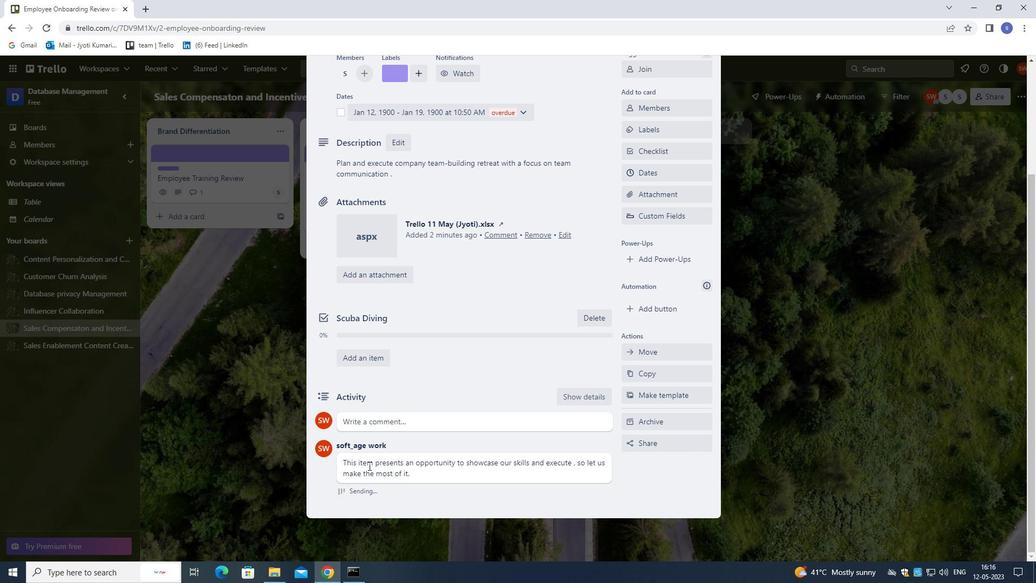 
Action: Mouse scrolled (418, 405) with delta (0, 0)
Screenshot: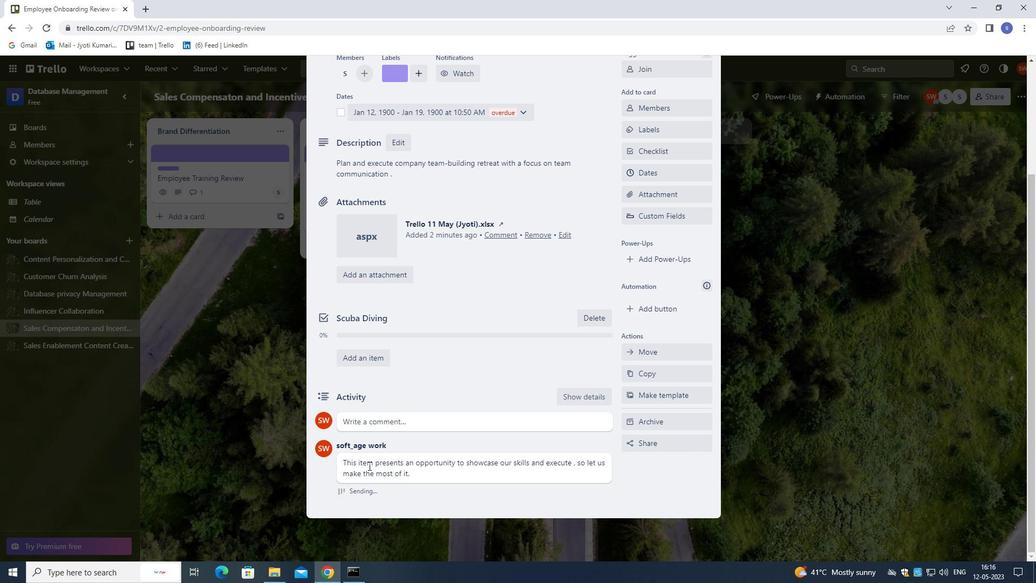 
Action: Mouse moved to (711, 93)
Screenshot: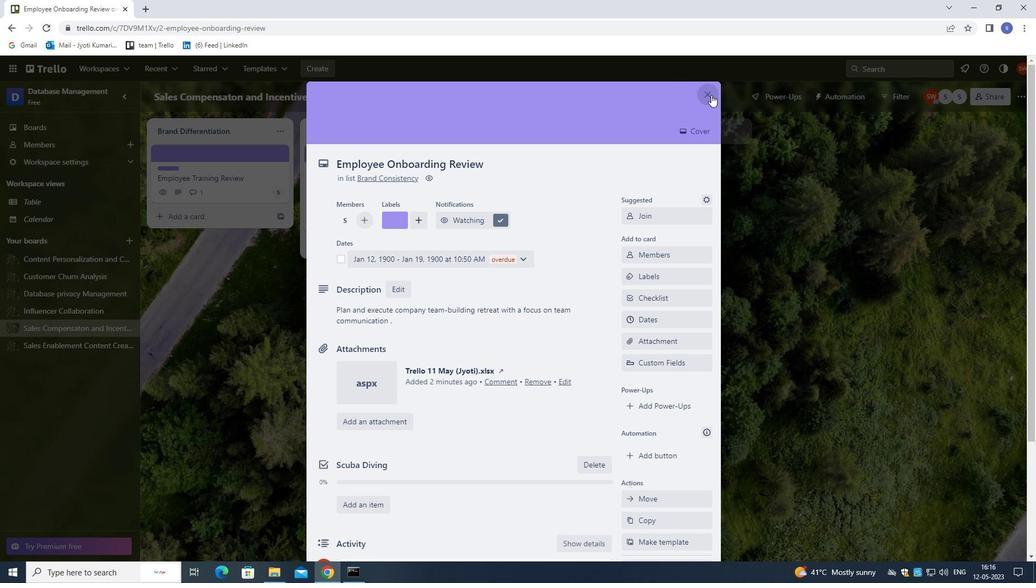 
Action: Mouse pressed left at (711, 93)
Screenshot: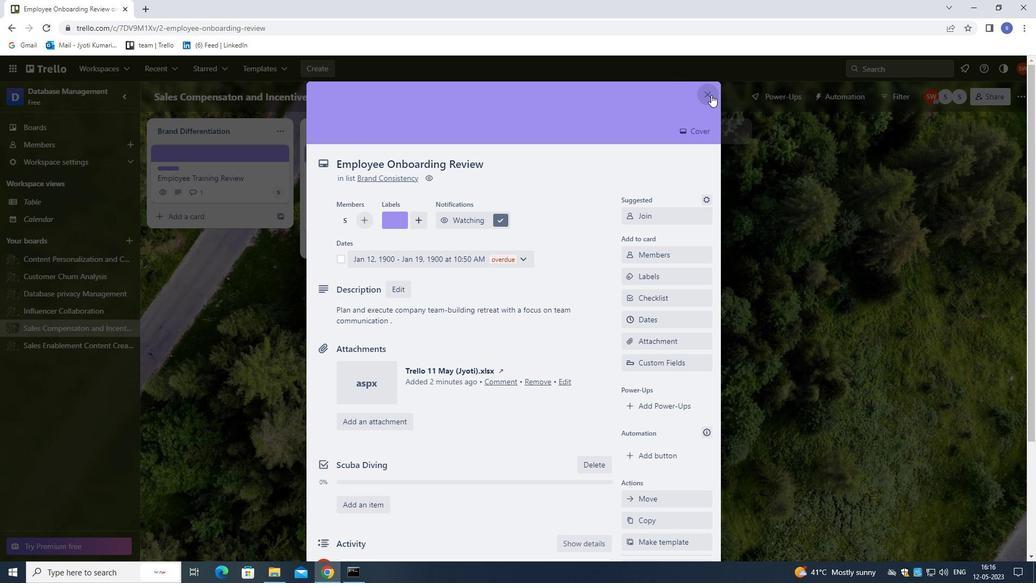 
Action: Mouse moved to (699, 100)
Screenshot: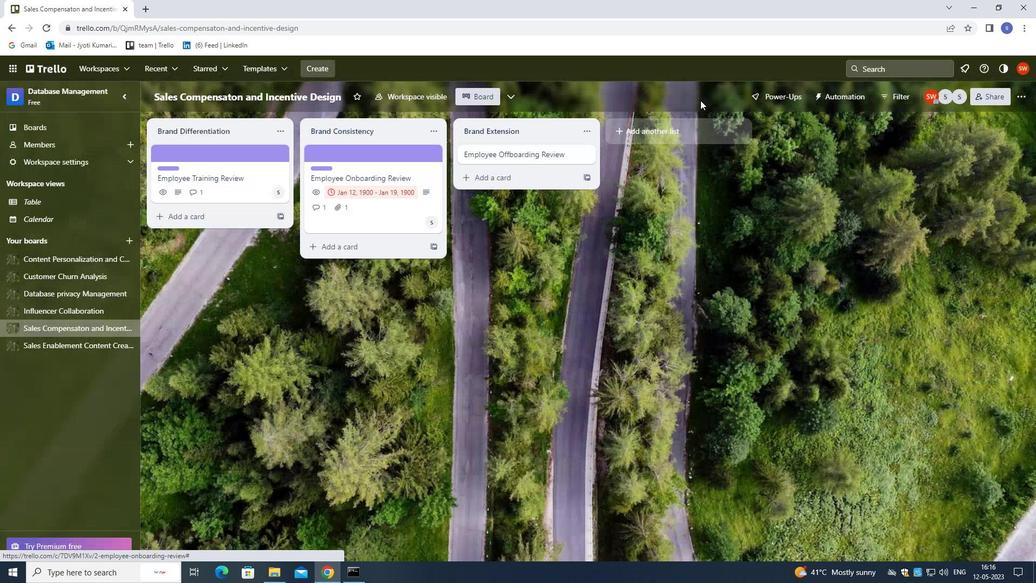 
